 Task: In the Contact  Vivian_Moore@AOL.com, schedule and save the meeting with title: 'Collaborative Discussion', Select date: '16 August, 2023', select start time: 10:00:AM. Add location on call (718) 987-6572 with meeting description: For further discussion on products, kindly join the meeting.. Logged in from softage.6@softage.net
Action: Mouse moved to (113, 84)
Screenshot: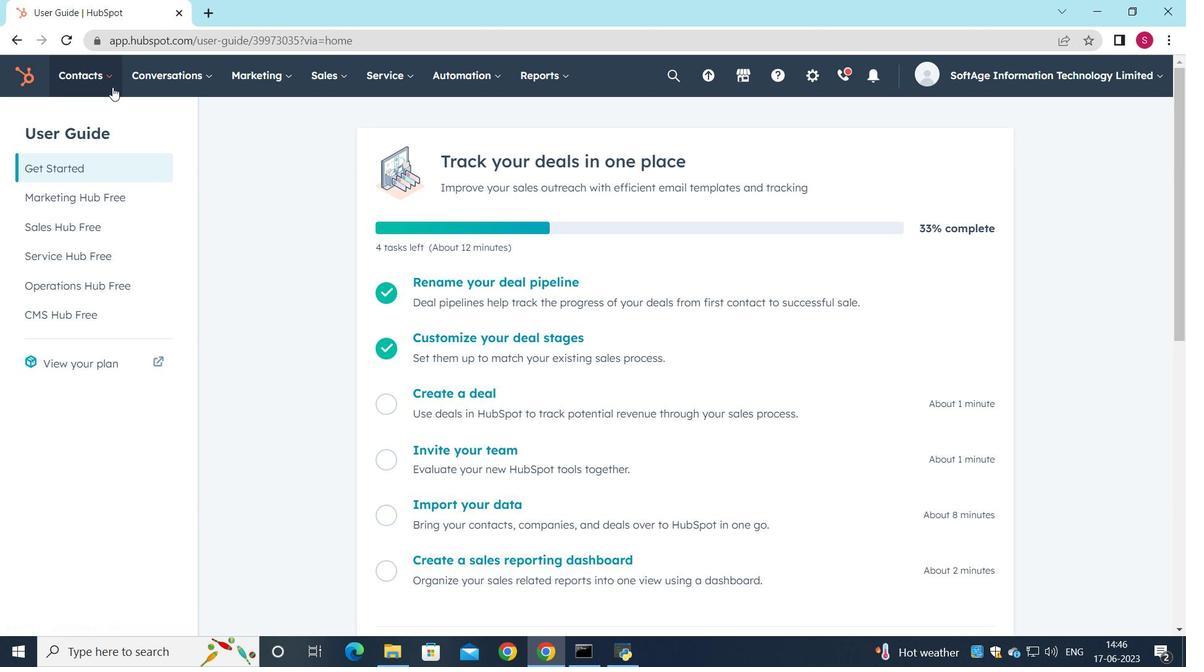 
Action: Mouse pressed left at (113, 84)
Screenshot: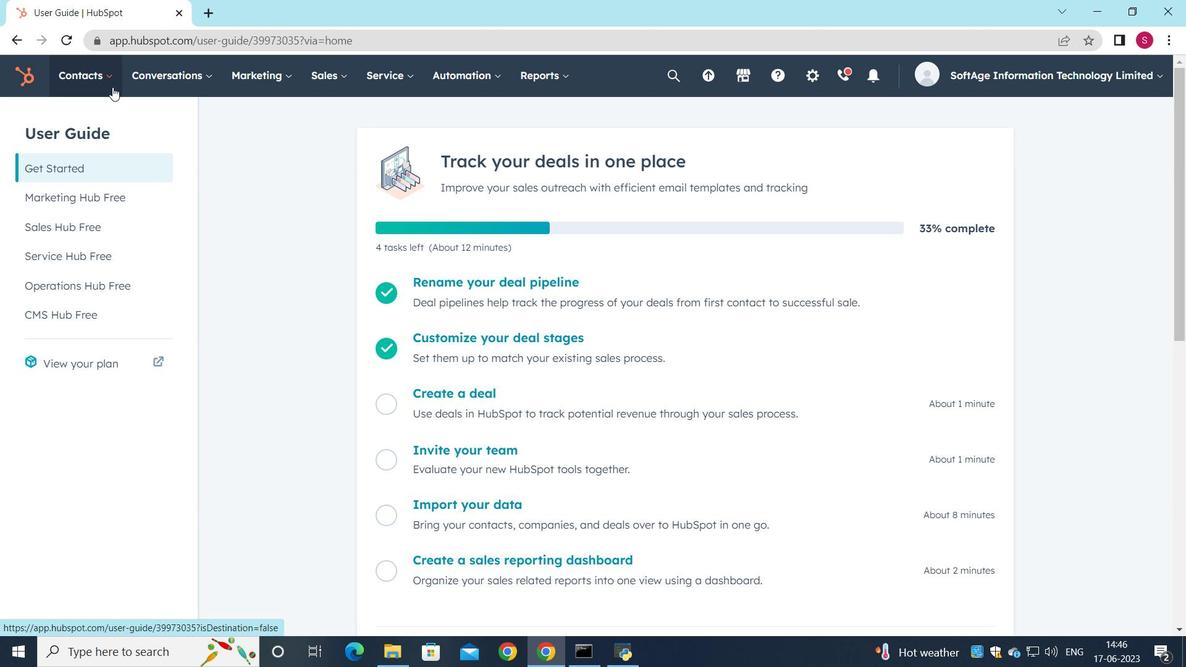 
Action: Mouse moved to (116, 132)
Screenshot: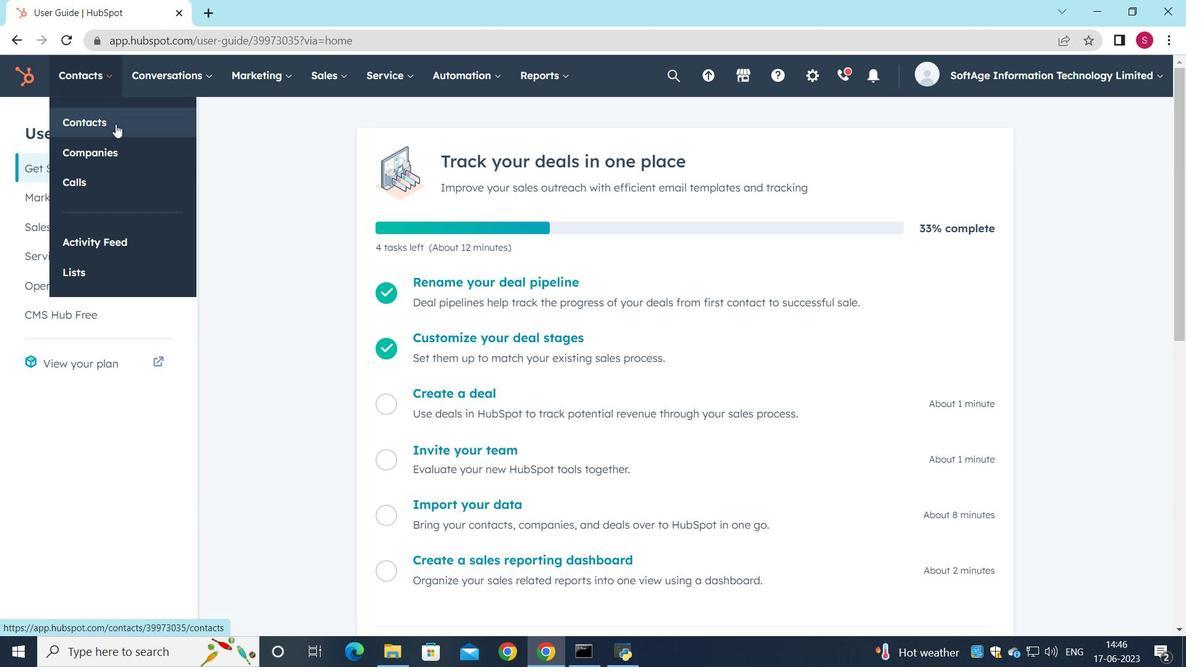 
Action: Mouse pressed left at (116, 132)
Screenshot: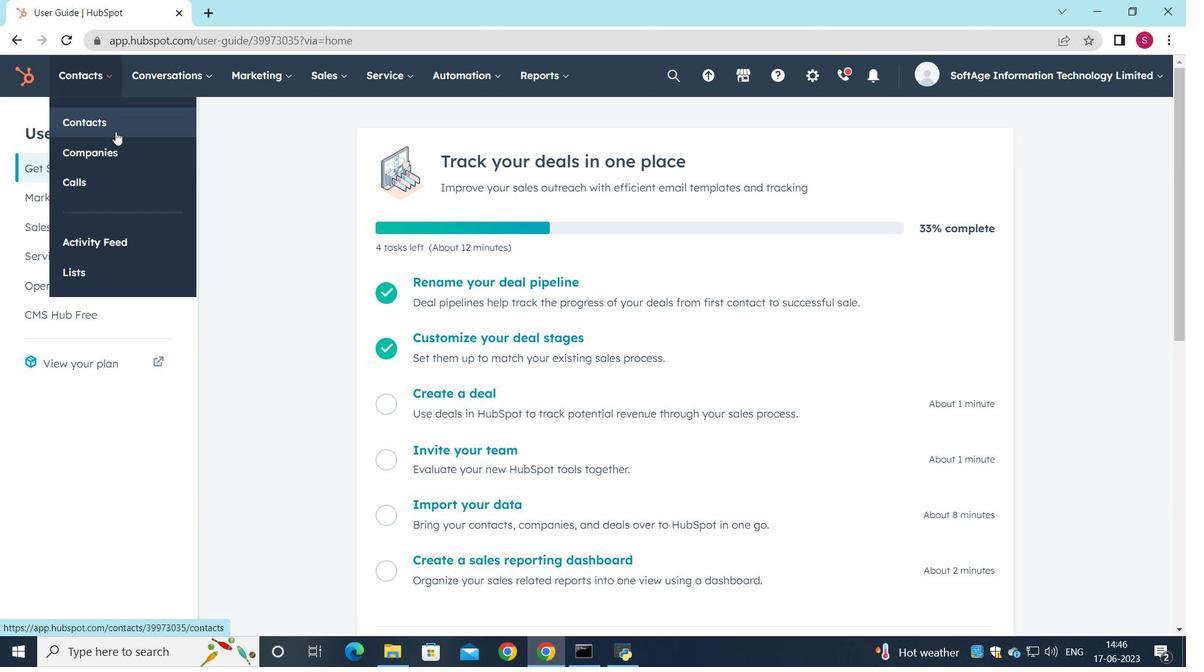
Action: Mouse moved to (127, 252)
Screenshot: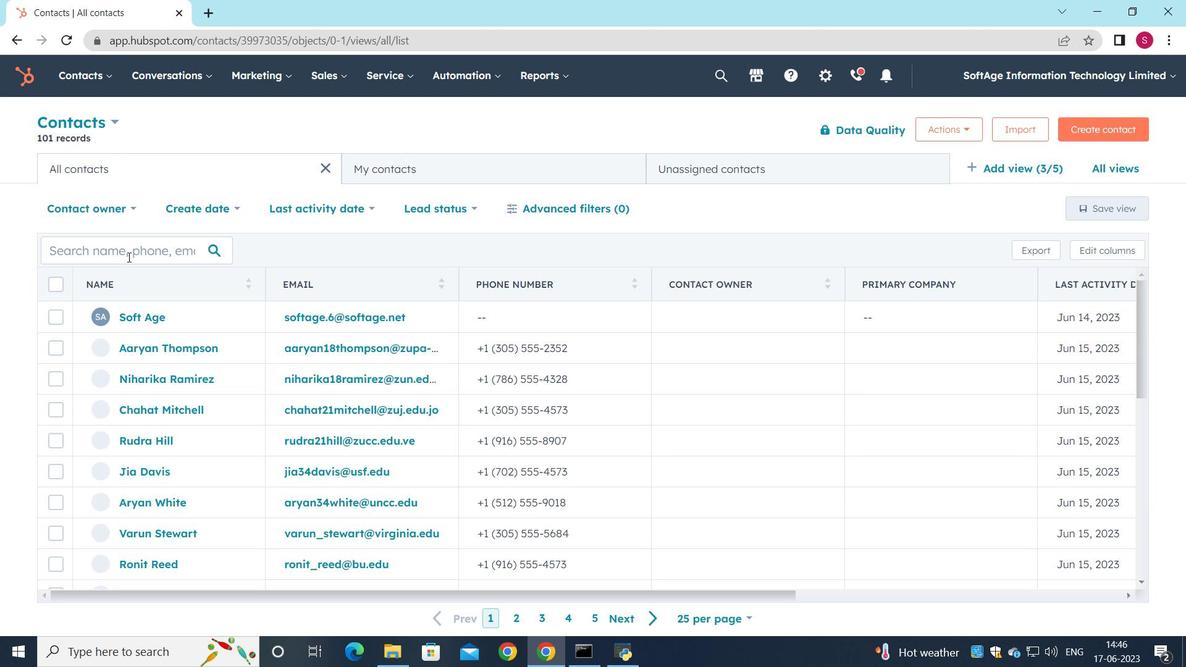 
Action: Mouse pressed left at (127, 252)
Screenshot: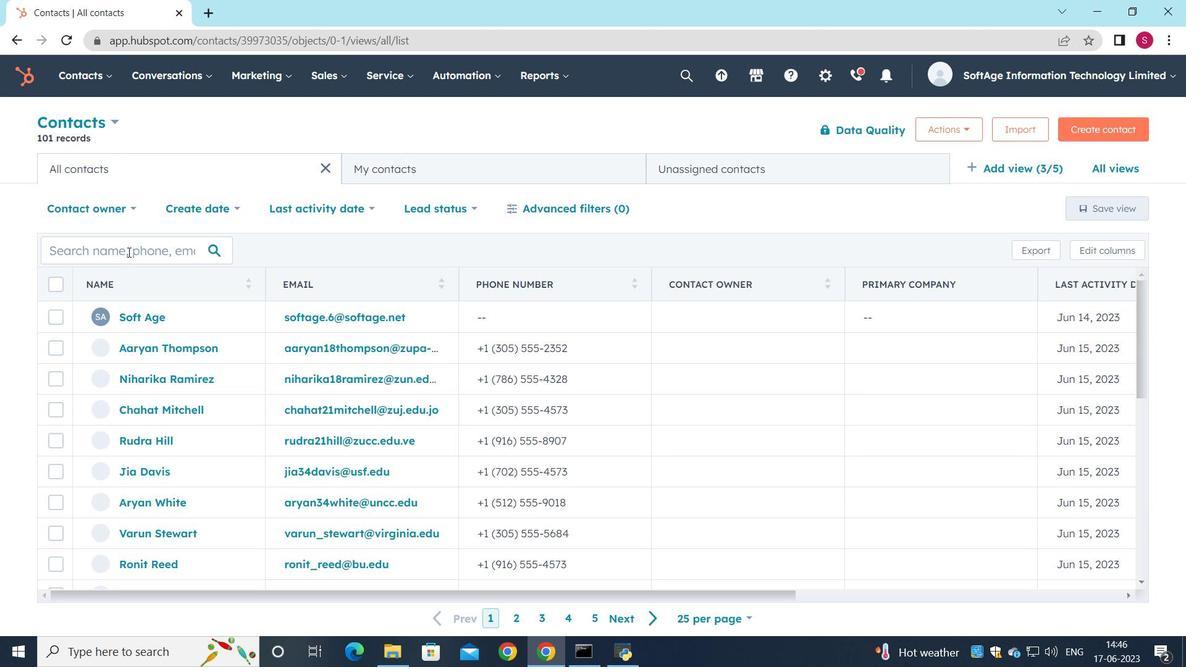 
Action: Key pressed <Key.shift>Vivian<Key.shift_r><Key.shift_r><Key.shift_r>_<Key.shift_r>Moore<Key.shift>@<Key.shift>Aol.com
Screenshot: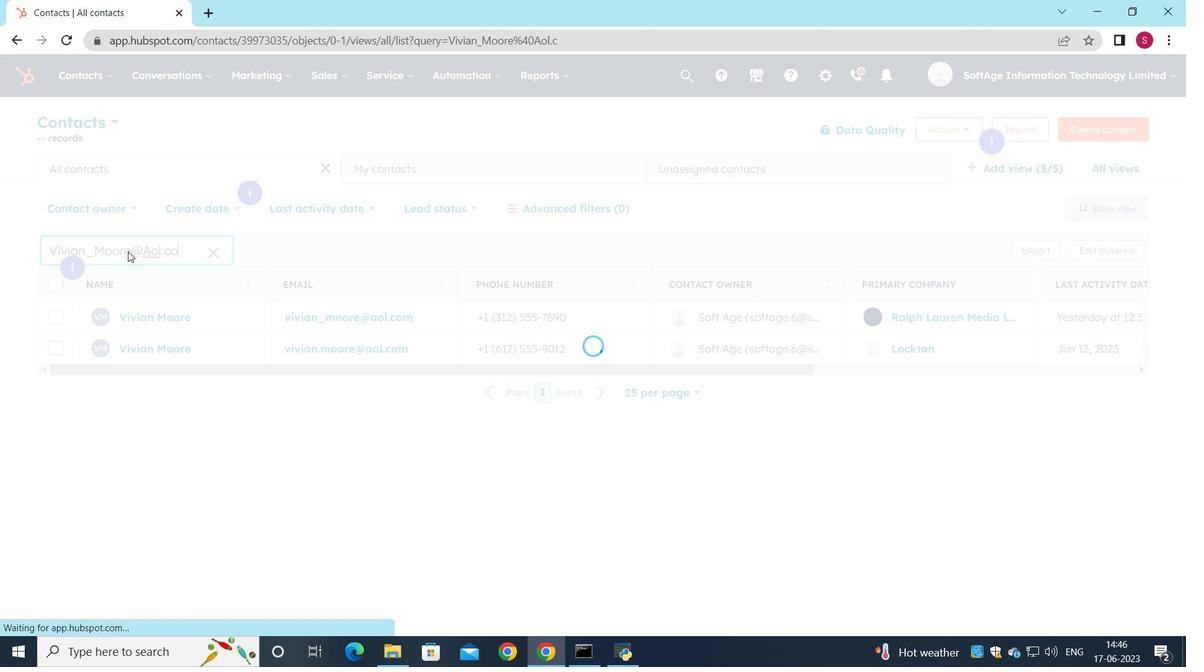 
Action: Mouse moved to (156, 250)
Screenshot: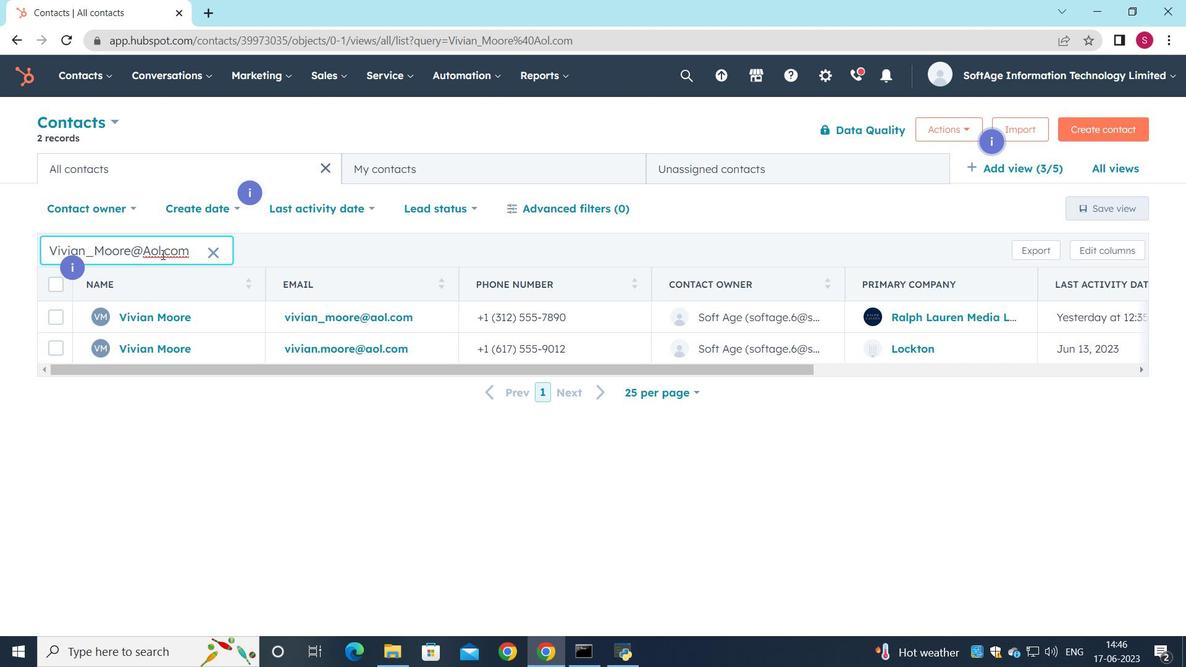 
Action: Mouse pressed left at (156, 250)
Screenshot: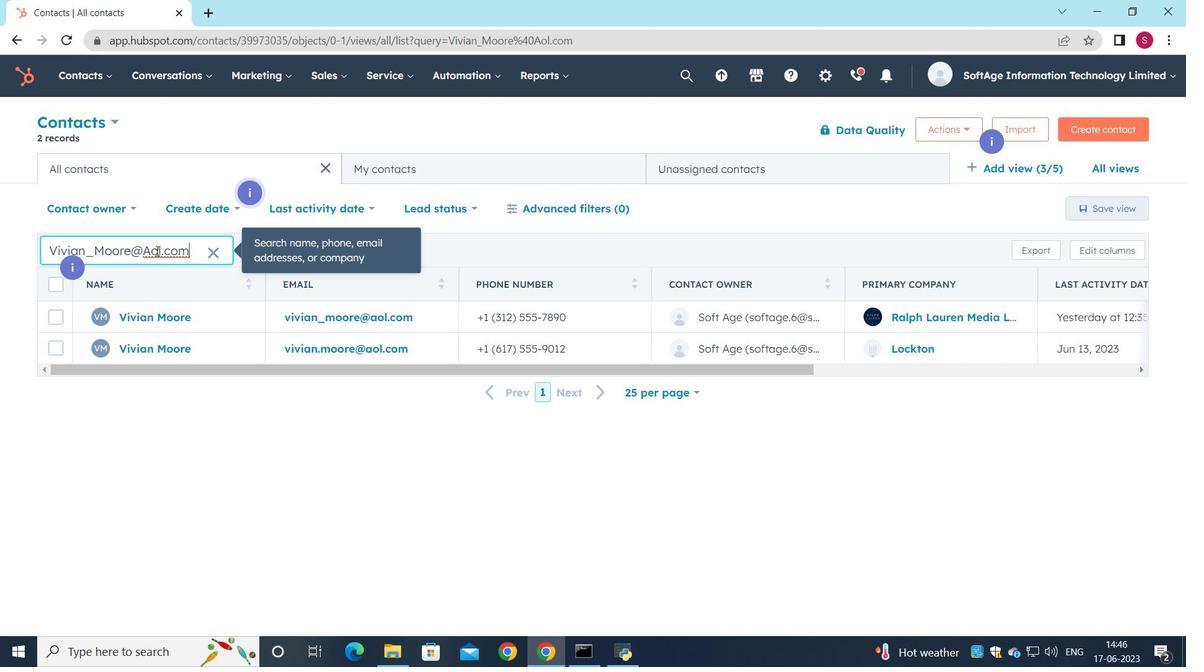 
Action: Key pressed <Key.backspace><Key.shift_r><Key.shift_r><Key.shift_r><Key.shift_r><Key.shift_r><Key.shift_r><Key.shift_r><Key.shift_r><Key.shift_r><Key.shift_r><Key.shift_r><Key.shift_r><Key.shift_r><Key.shift_r><Key.shift_r><Key.shift_r><Key.shift_r><Key.shift_r><Key.shift_r><Key.shift_r>O<Key.right><Key.backspace><Key.shift_r><Key.shift_r><Key.shift_r><Key.shift_r><Key.shift_r>L
Screenshot: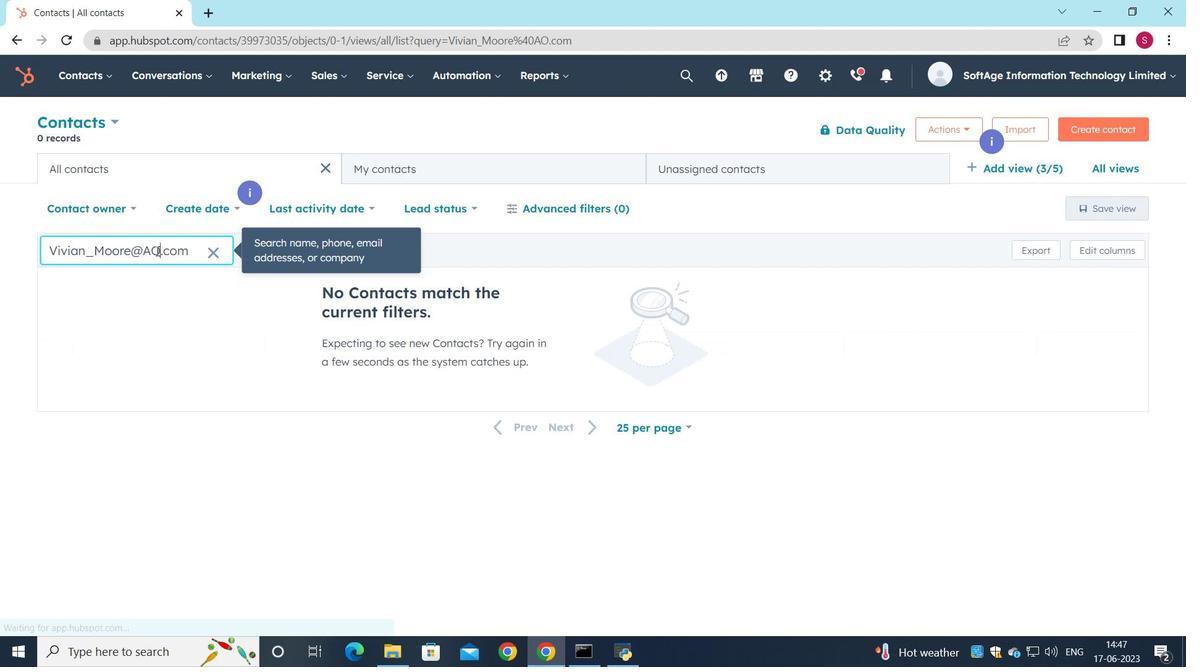 
Action: Mouse moved to (168, 318)
Screenshot: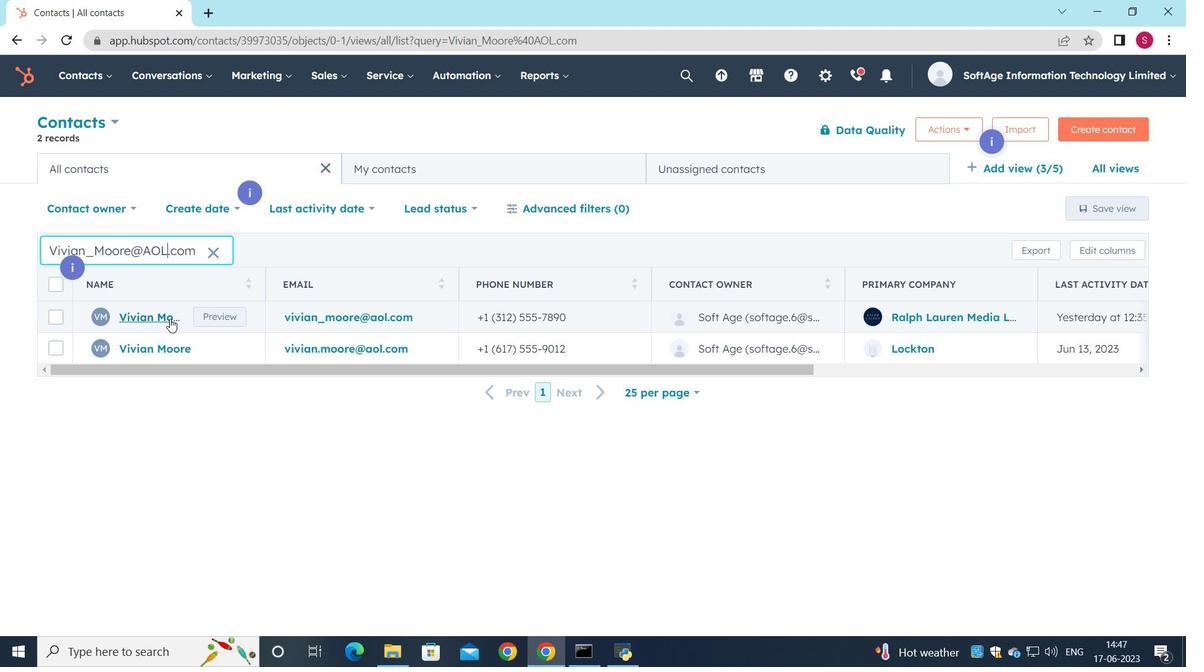 
Action: Mouse pressed left at (168, 318)
Screenshot: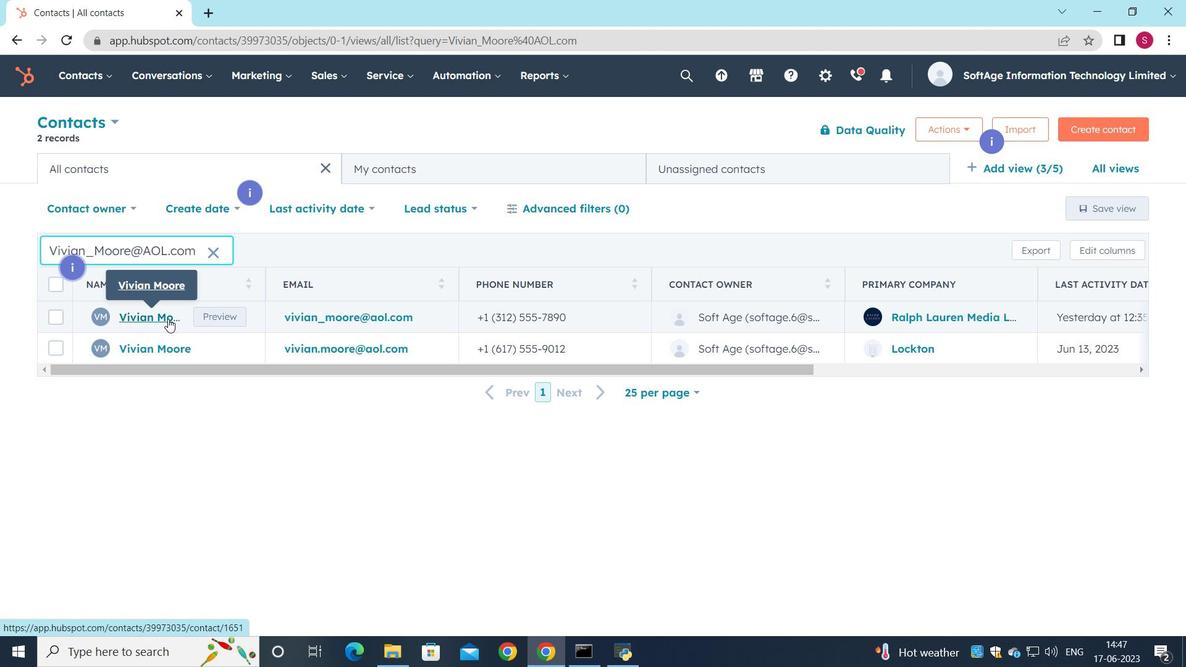 
Action: Mouse moved to (204, 273)
Screenshot: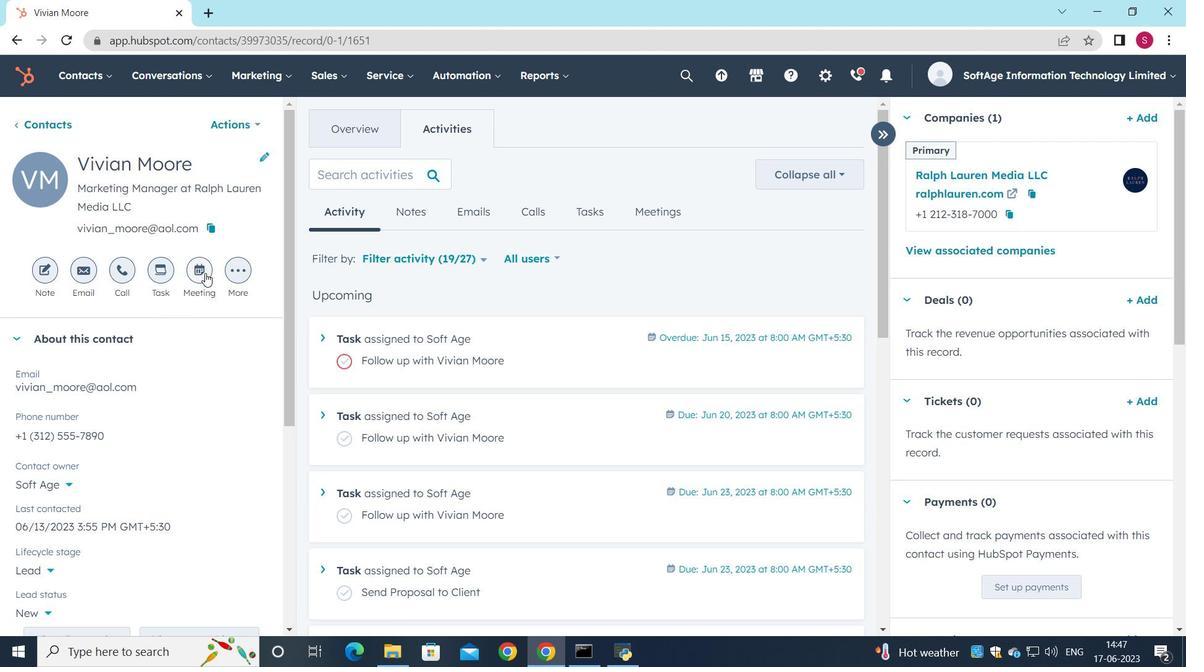 
Action: Mouse pressed left at (204, 273)
Screenshot: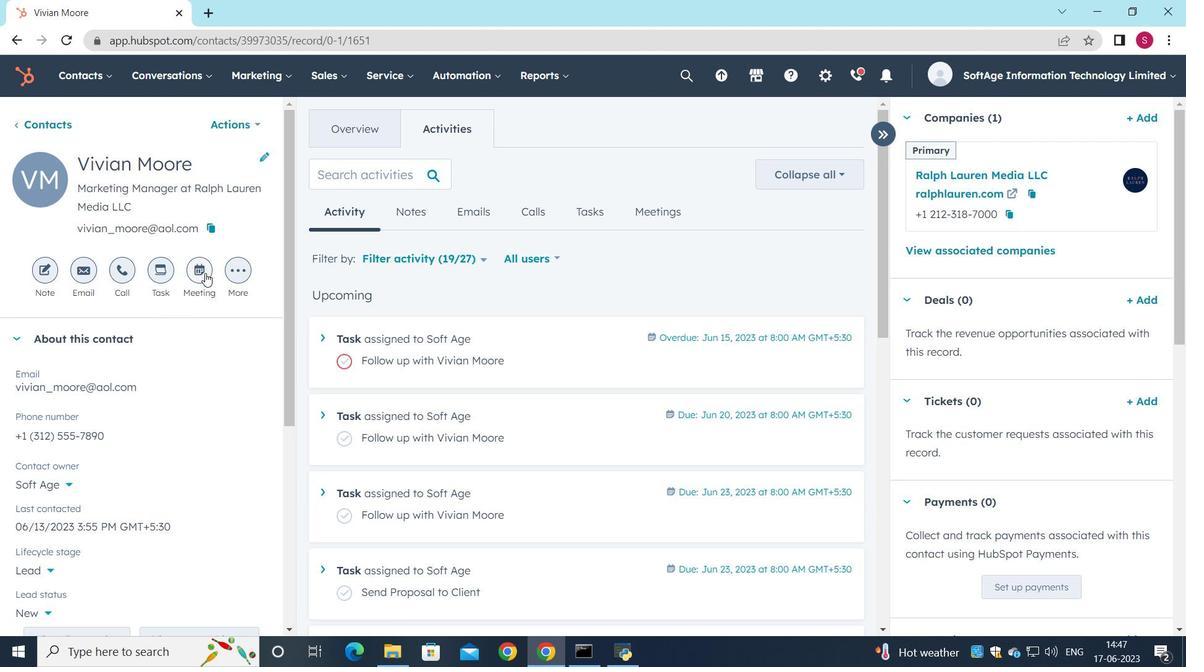 
Action: Mouse moved to (214, 215)
Screenshot: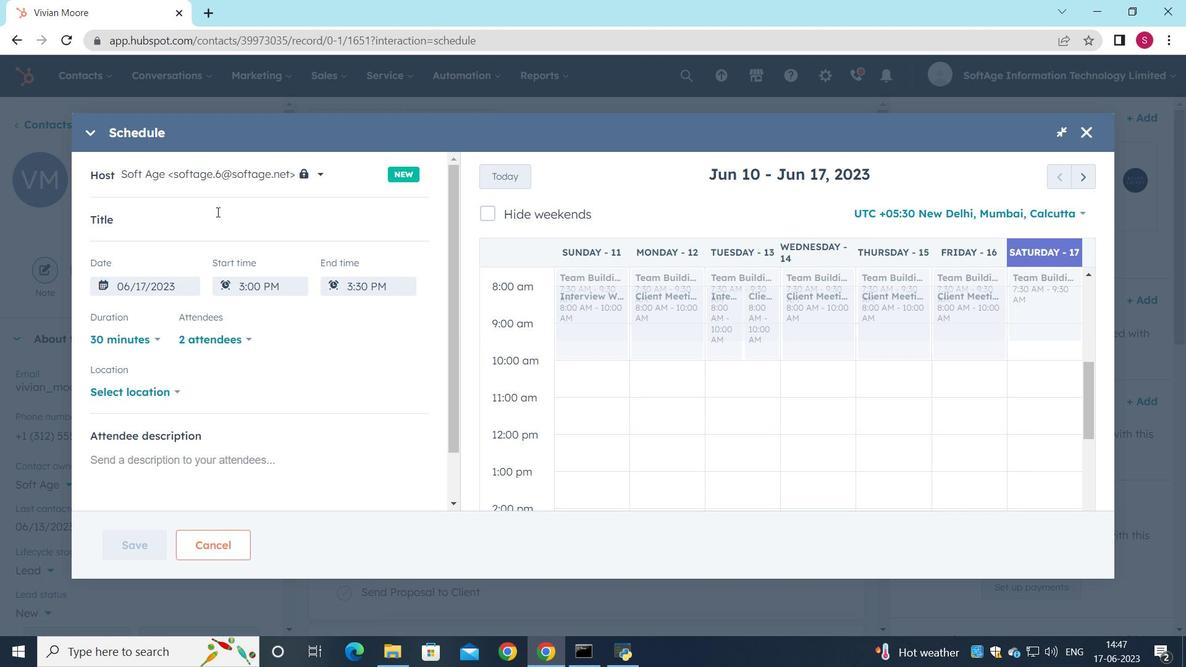 
Action: Key pressed <Key.shift><Key.shift>Collaborative<Key.space><Key.shift>Discussion
Screenshot: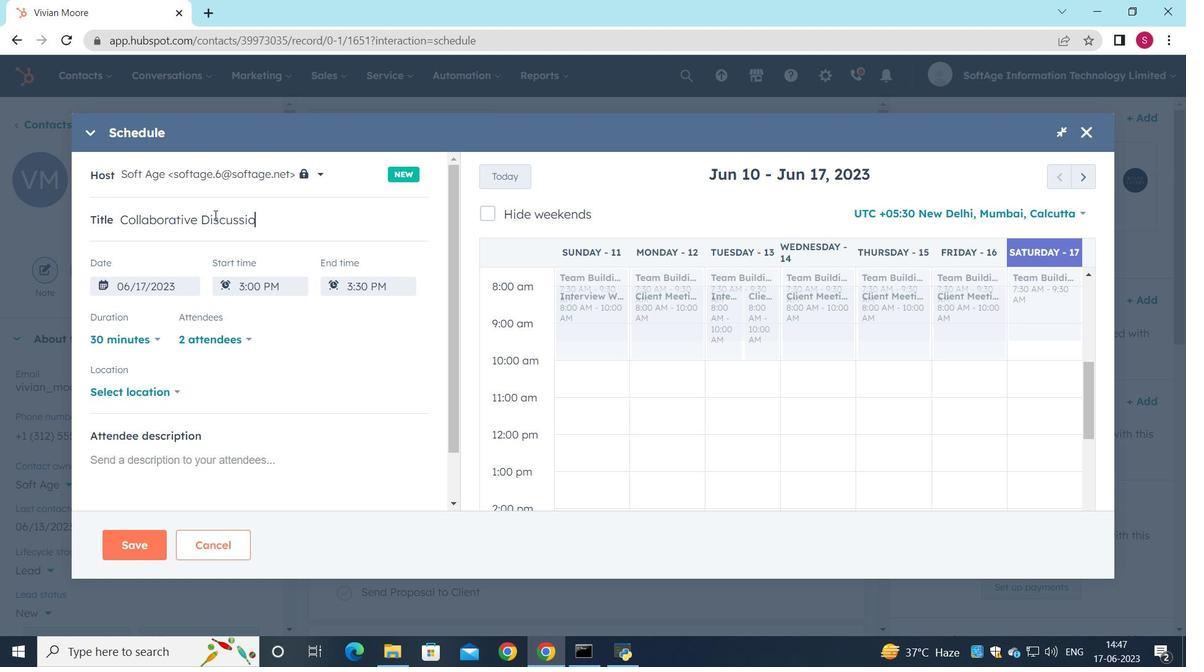 
Action: Mouse moved to (1083, 180)
Screenshot: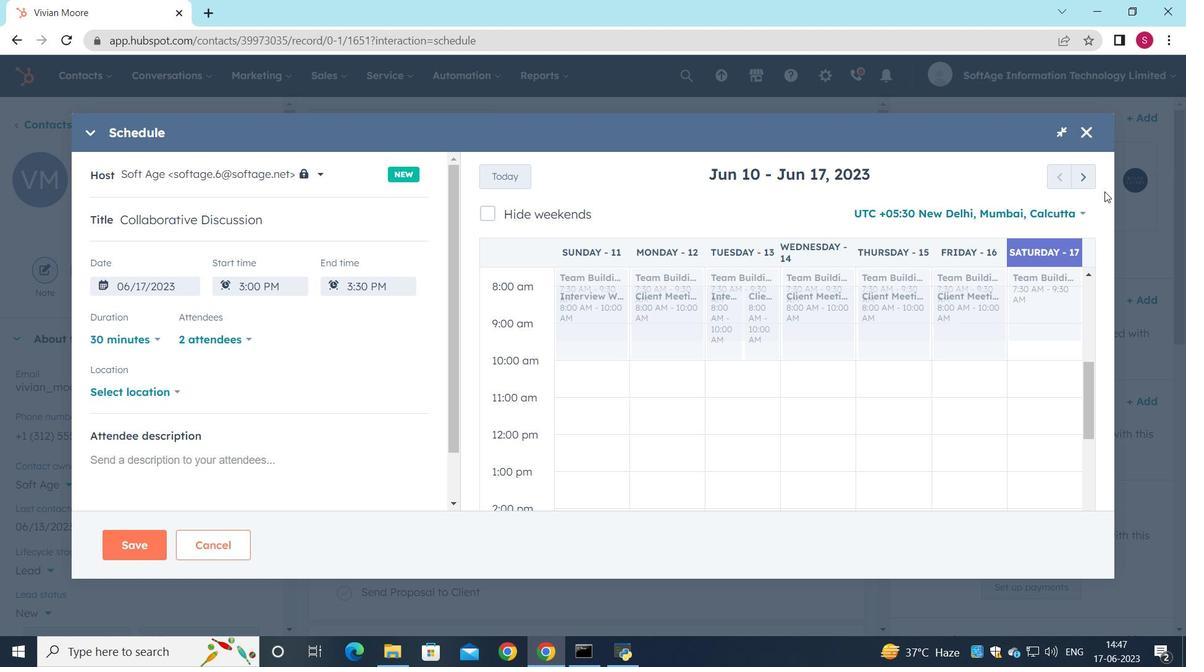 
Action: Mouse pressed left at (1083, 180)
Screenshot: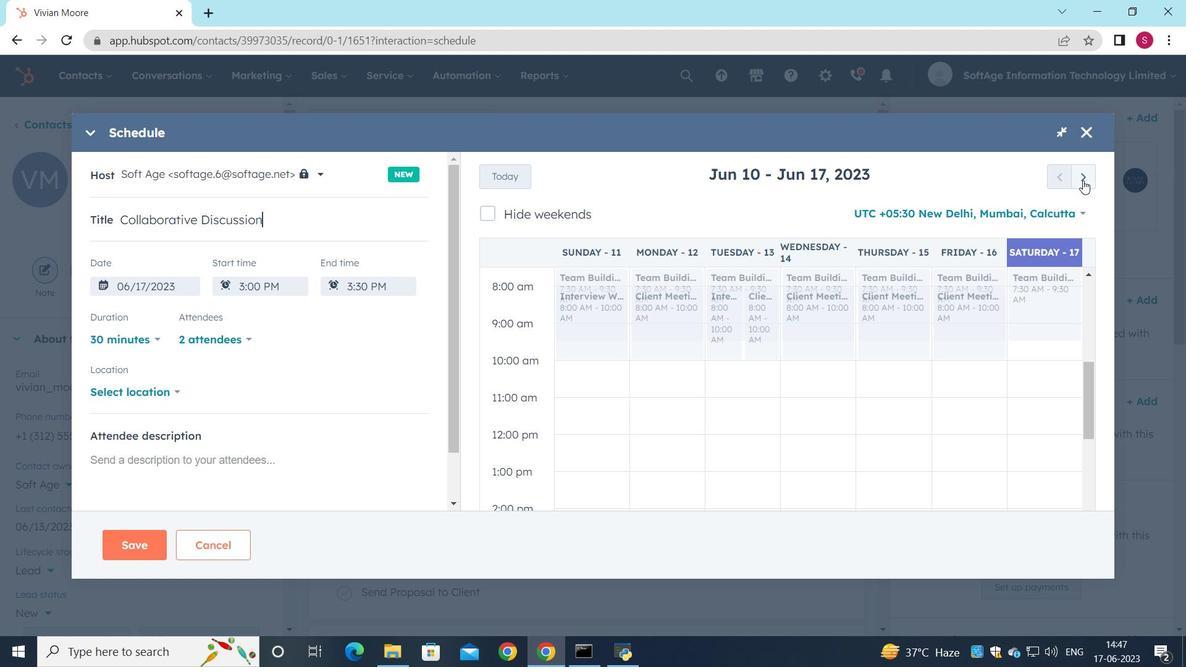 
Action: Mouse pressed left at (1083, 180)
Screenshot: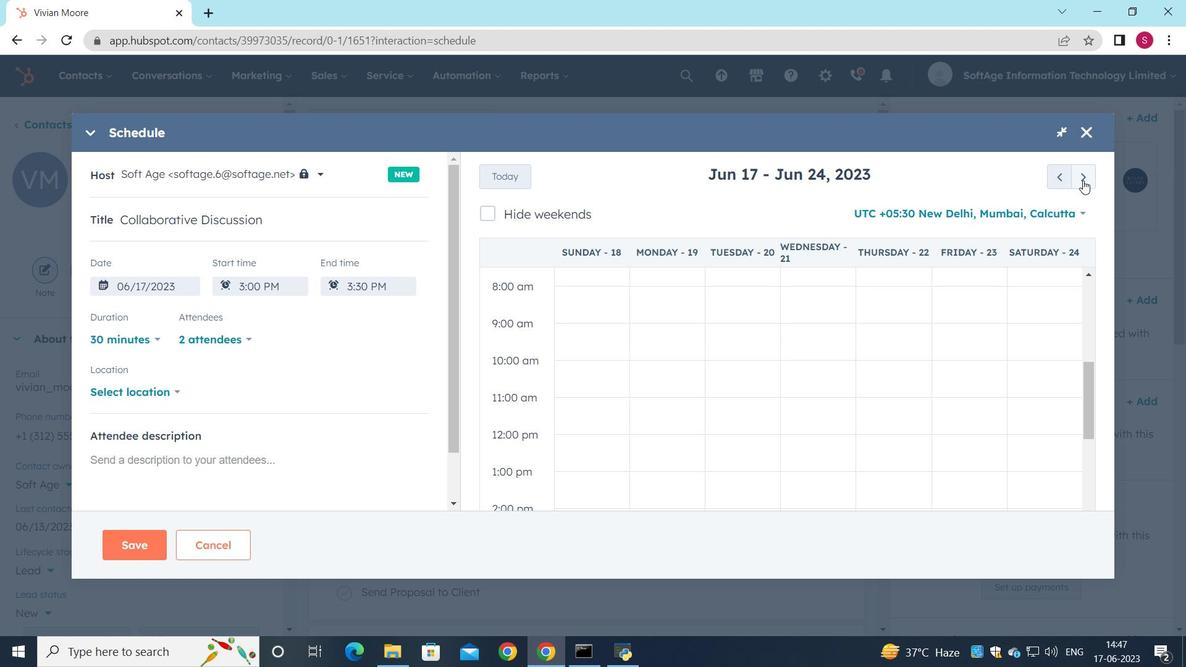 
Action: Mouse pressed left at (1083, 180)
Screenshot: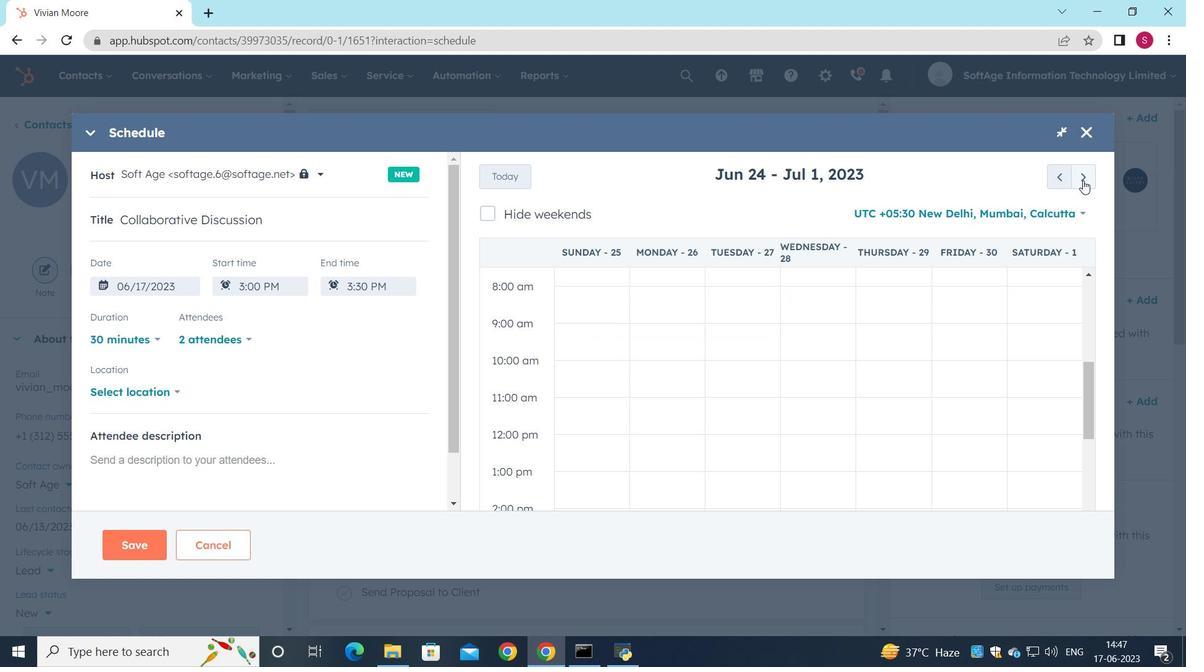 
Action: Mouse pressed left at (1083, 180)
Screenshot: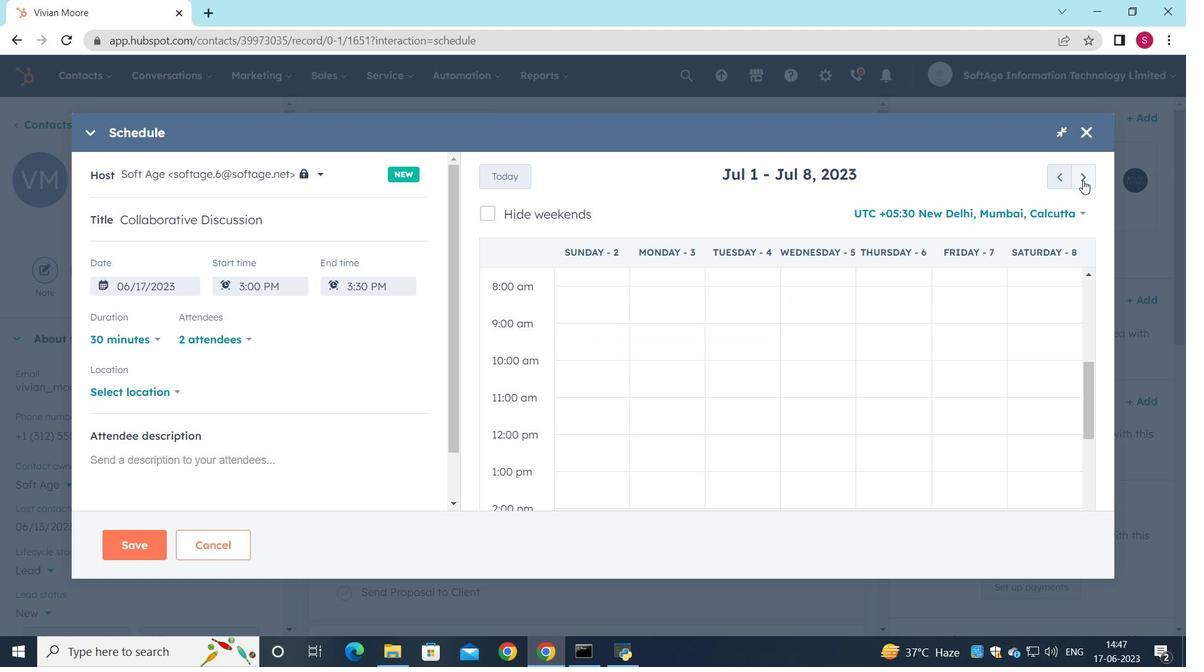 
Action: Mouse pressed left at (1083, 180)
Screenshot: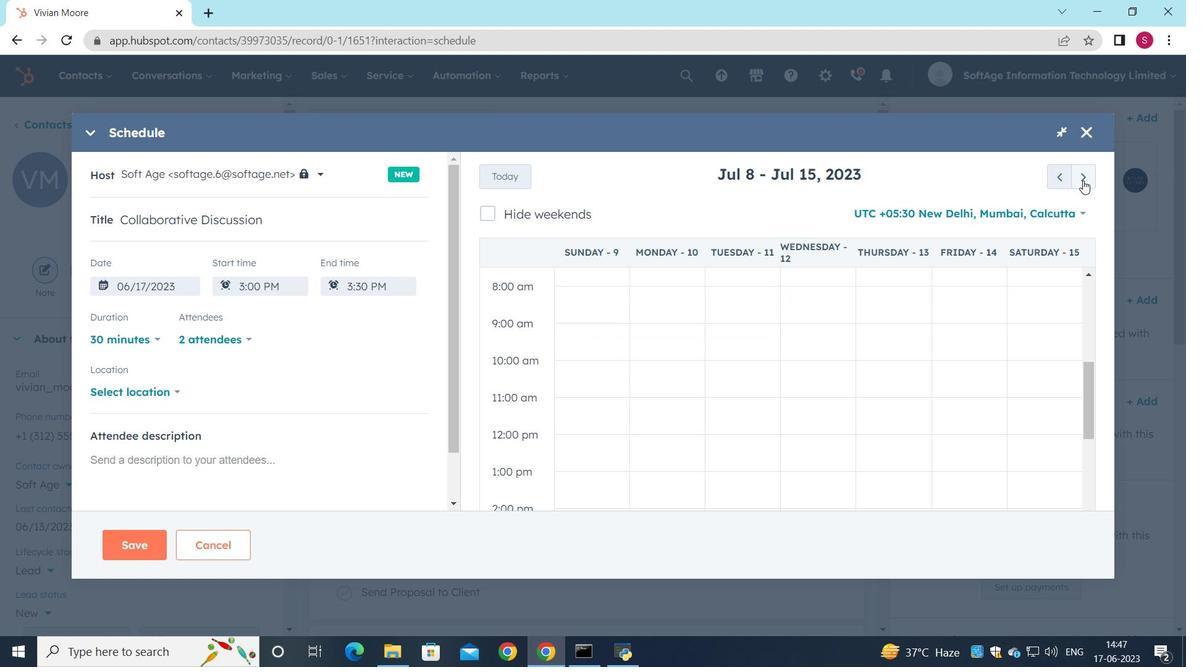 
Action: Mouse pressed left at (1083, 180)
Screenshot: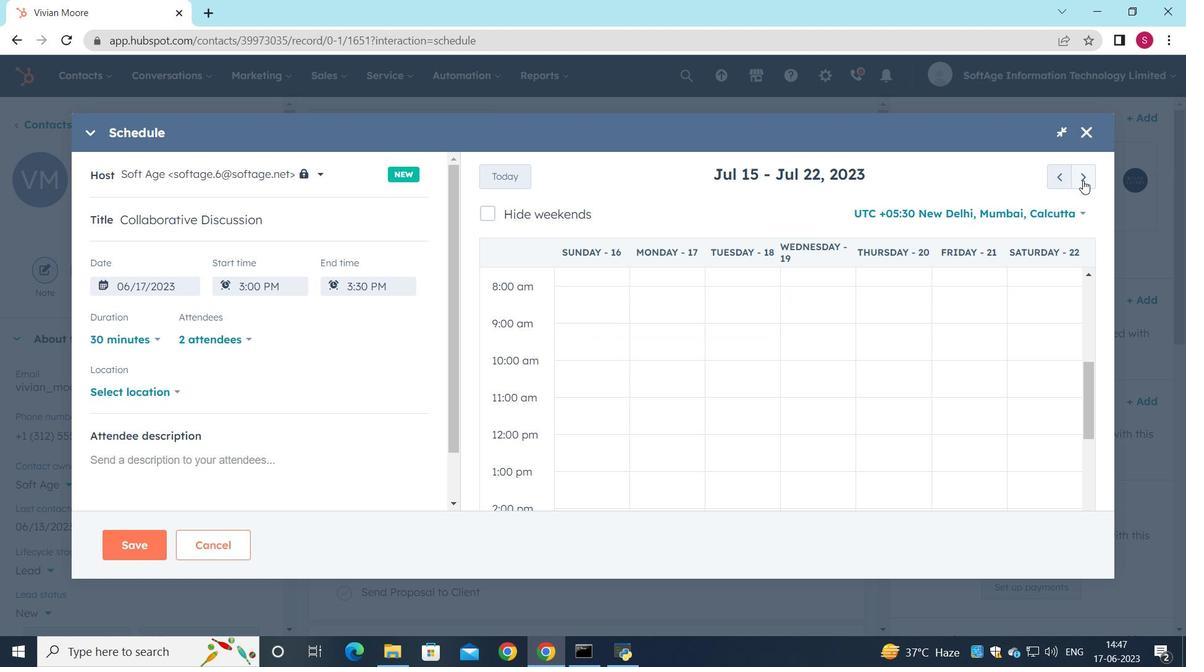 
Action: Mouse pressed left at (1083, 180)
Screenshot: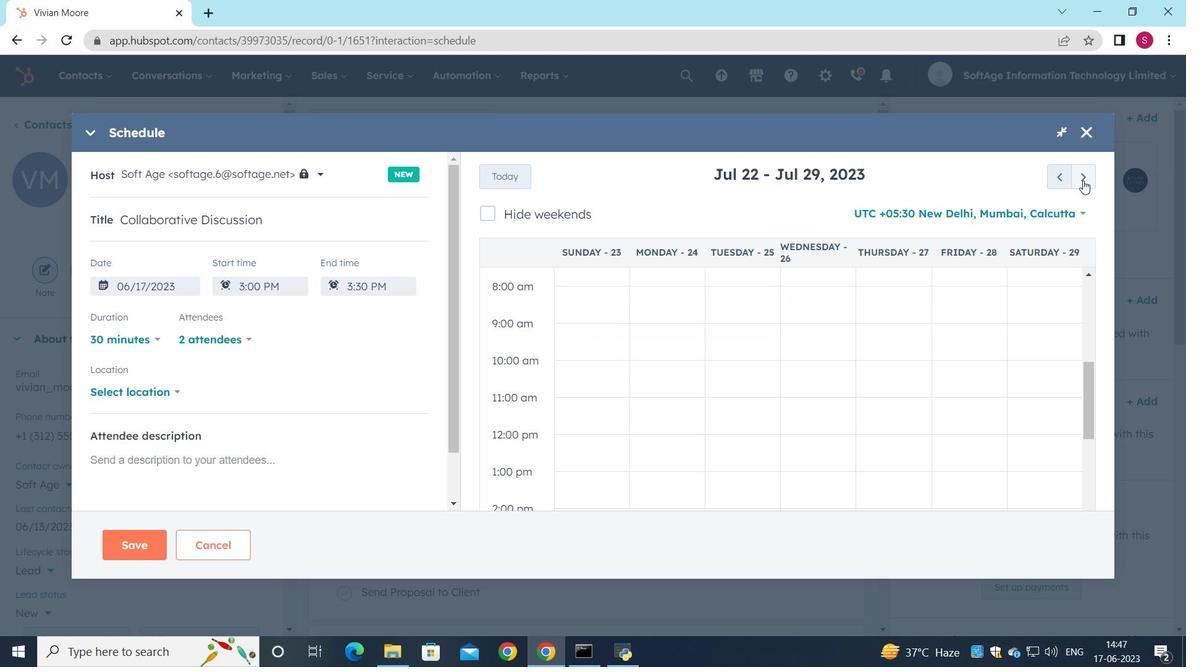 
Action: Mouse pressed left at (1083, 180)
Screenshot: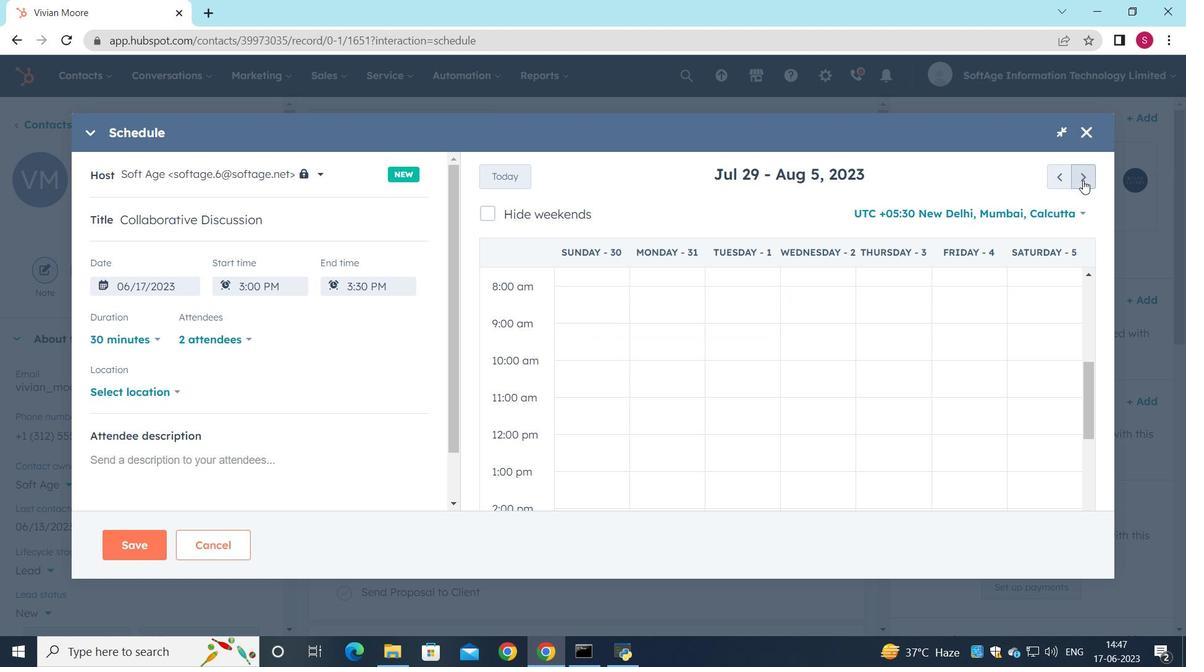
Action: Mouse pressed left at (1083, 180)
Screenshot: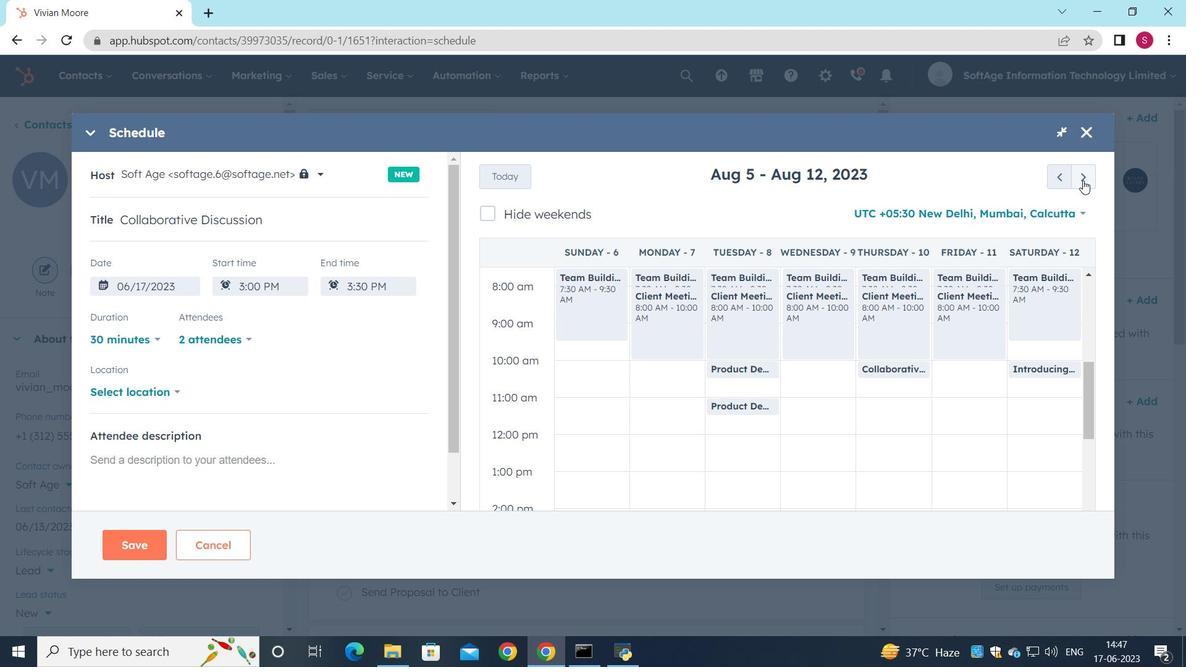 
Action: Mouse moved to (808, 358)
Screenshot: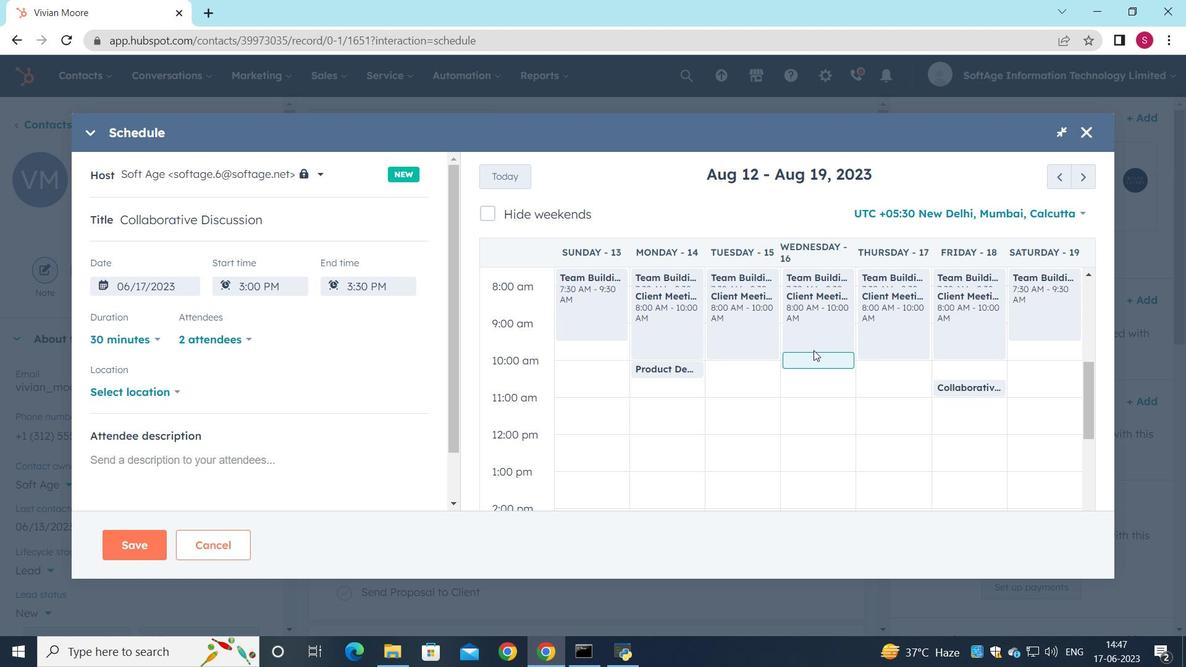 
Action: Mouse scrolled (808, 357) with delta (0, 0)
Screenshot: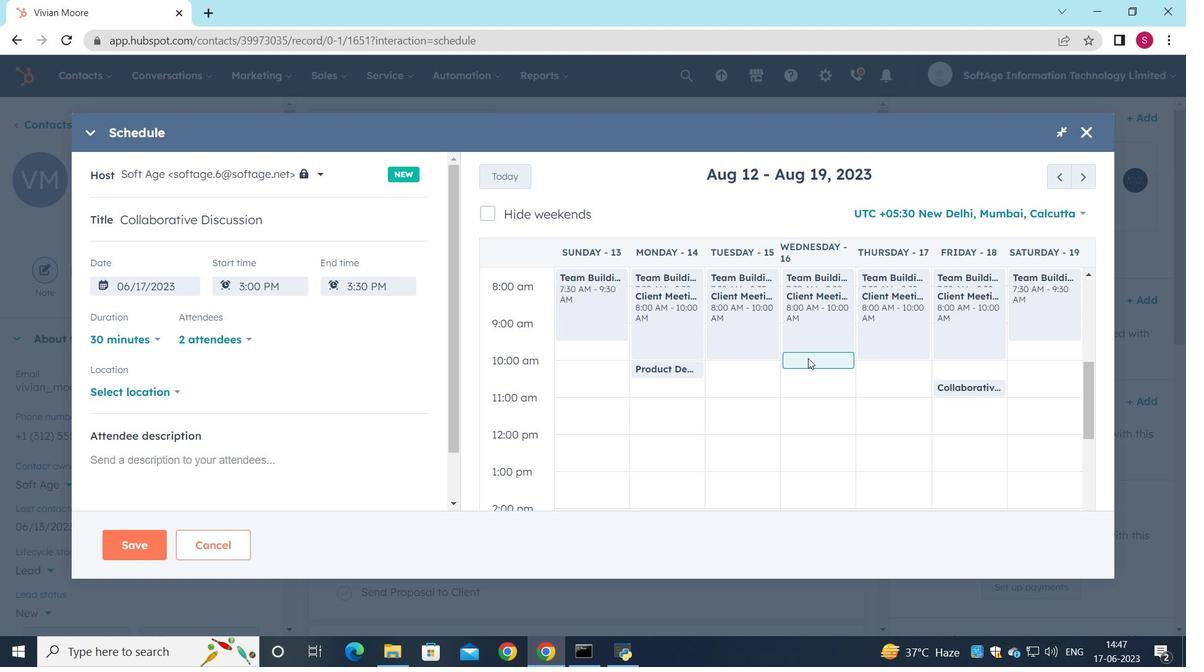 
Action: Mouse moved to (810, 308)
Screenshot: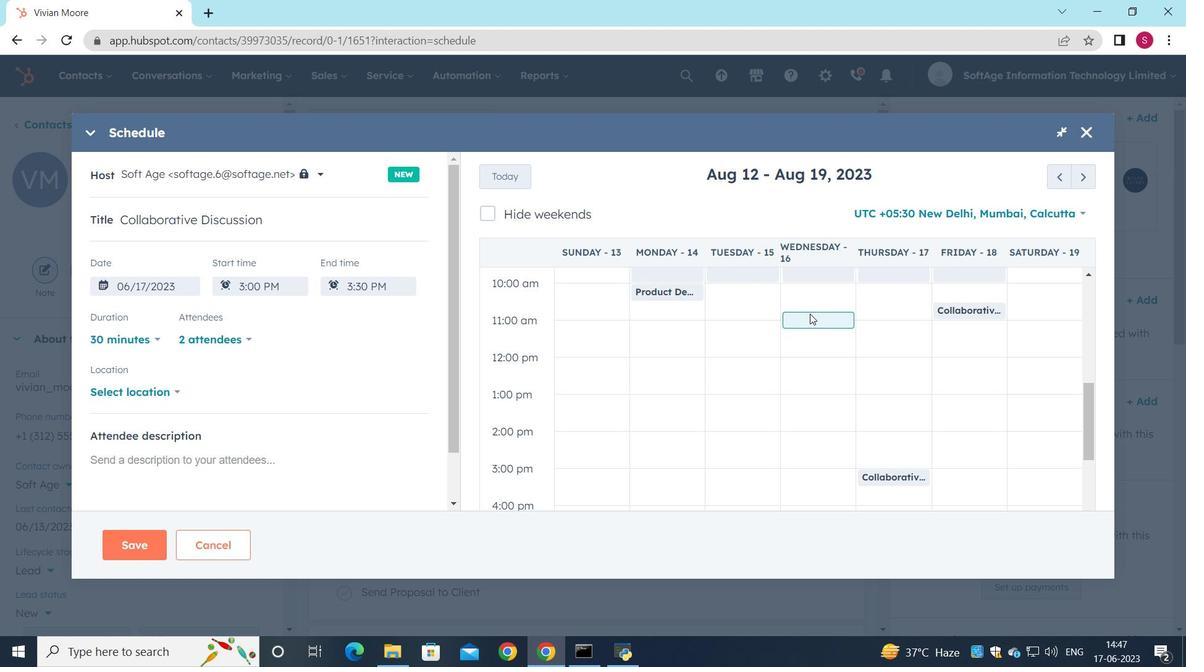 
Action: Mouse scrolled (810, 308) with delta (0, 0)
Screenshot: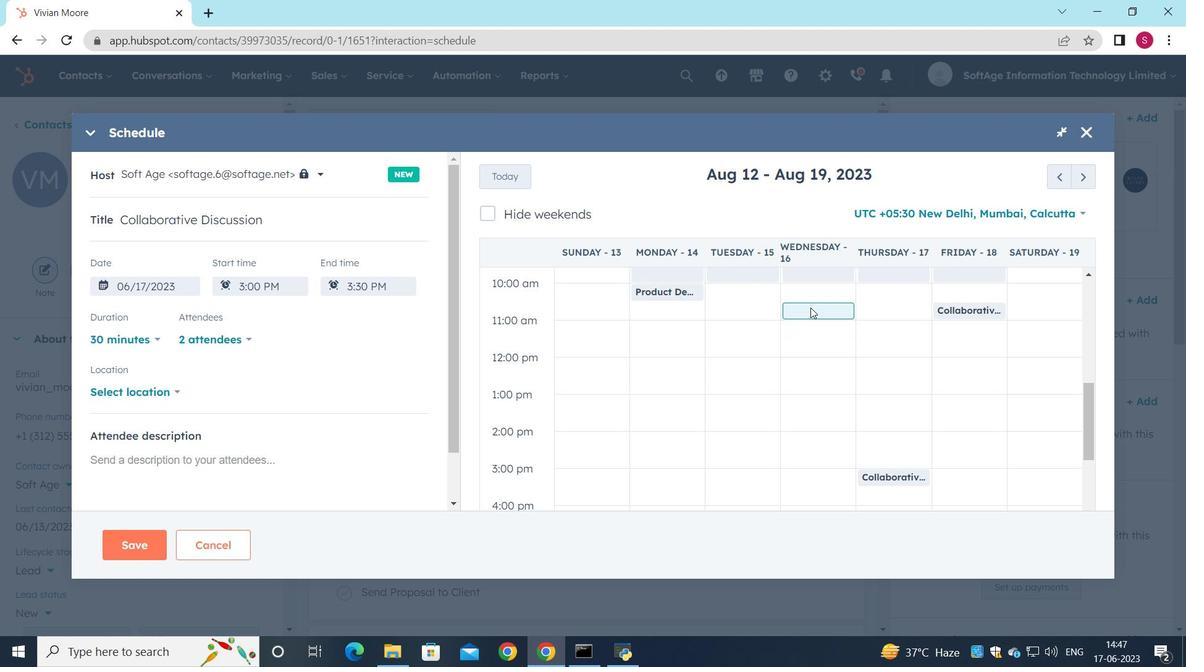 
Action: Mouse moved to (804, 366)
Screenshot: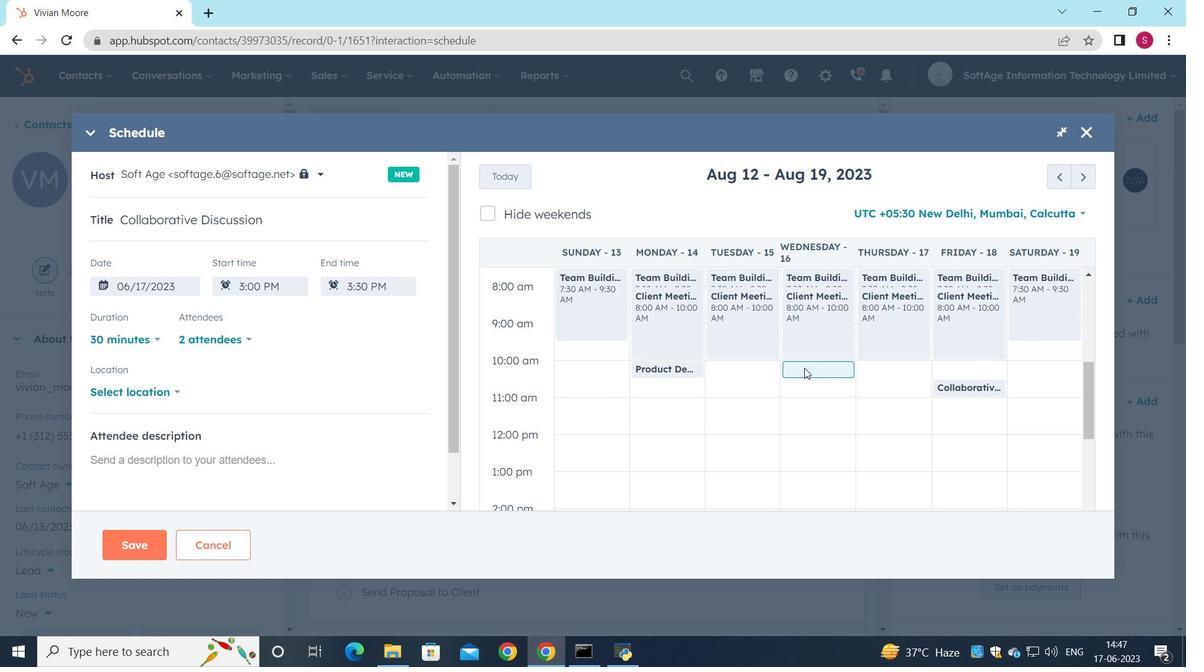 
Action: Mouse pressed left at (804, 366)
Screenshot: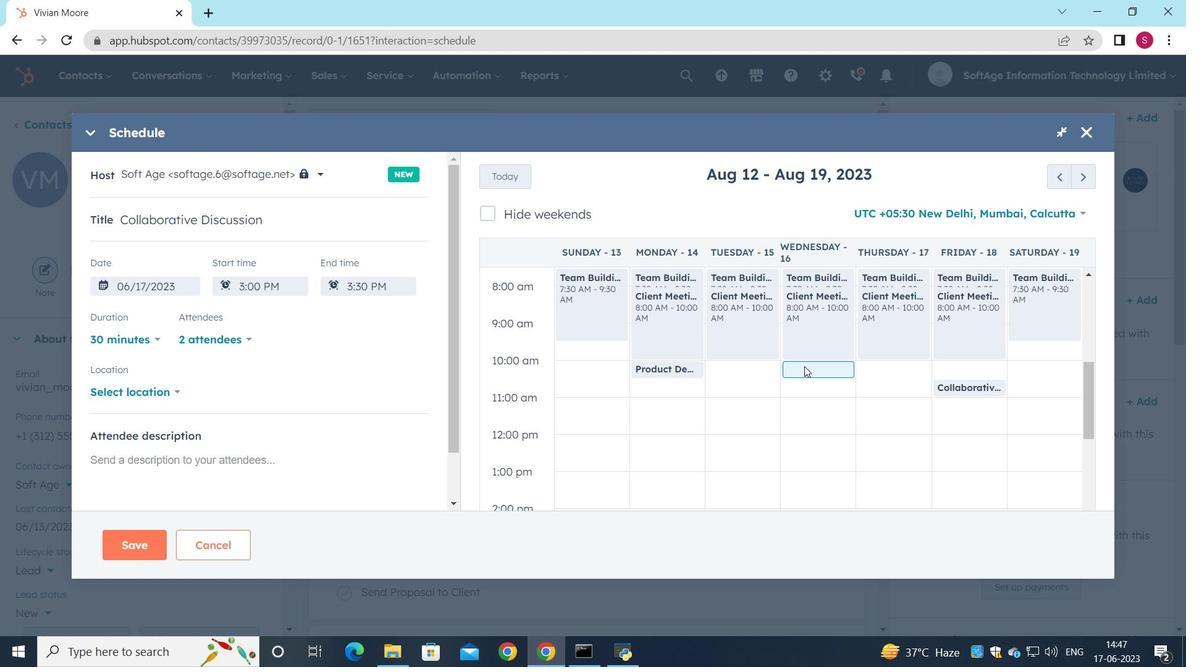 
Action: Mouse moved to (171, 391)
Screenshot: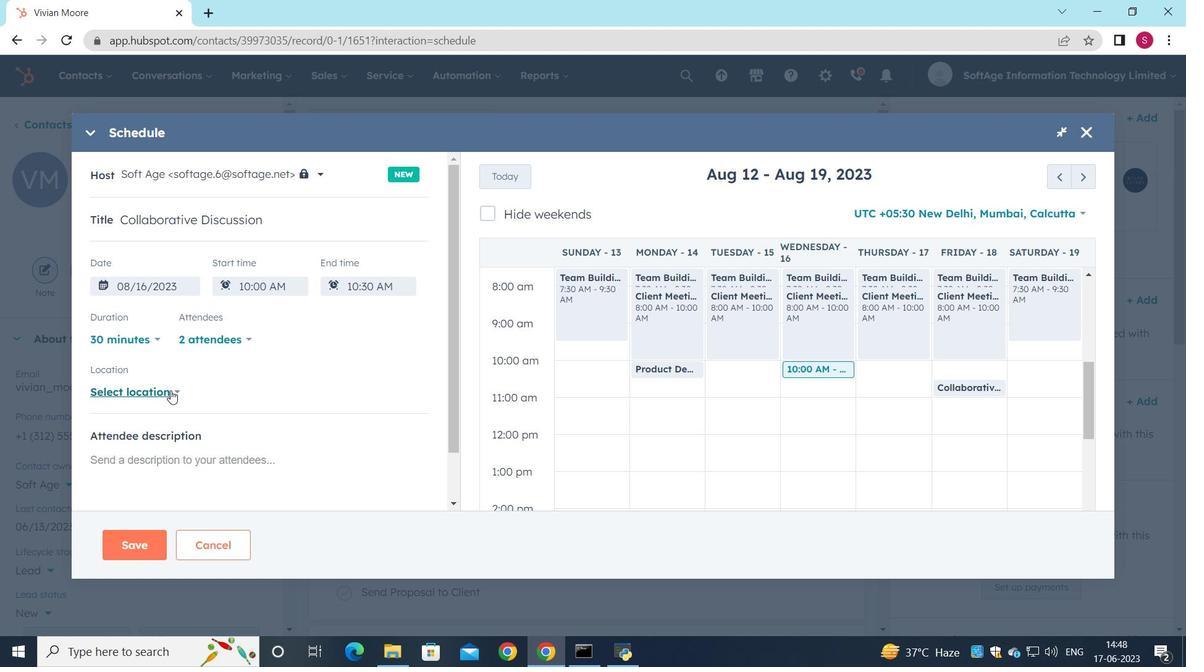 
Action: Mouse pressed left at (171, 391)
Screenshot: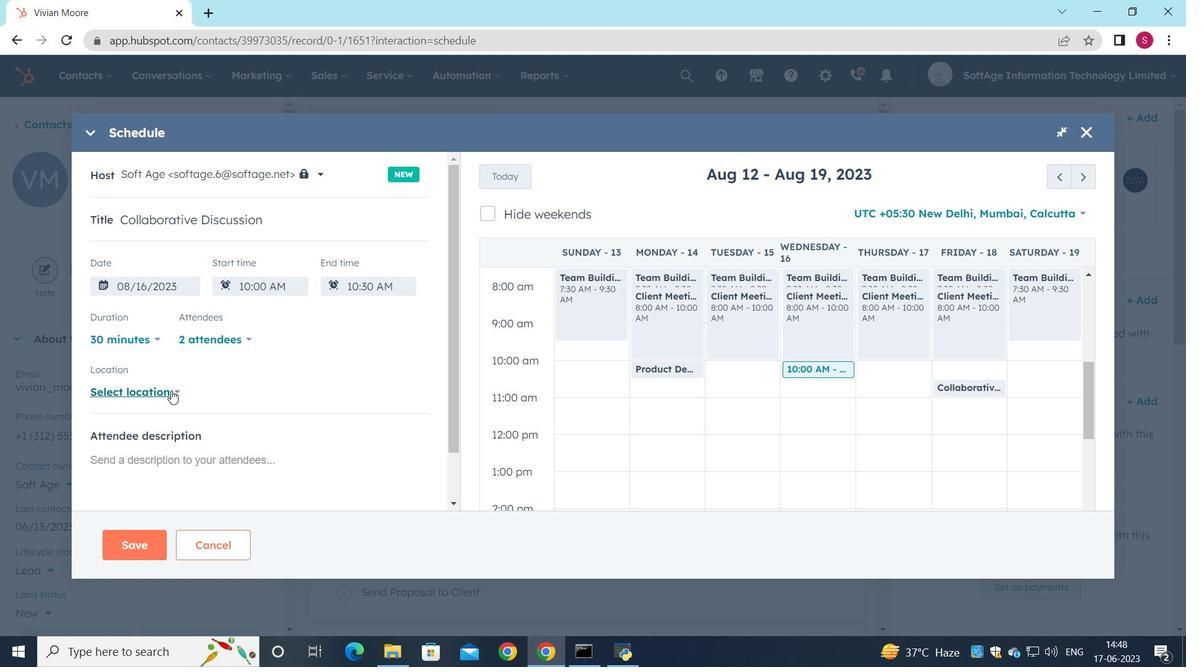 
Action: Mouse moved to (248, 337)
Screenshot: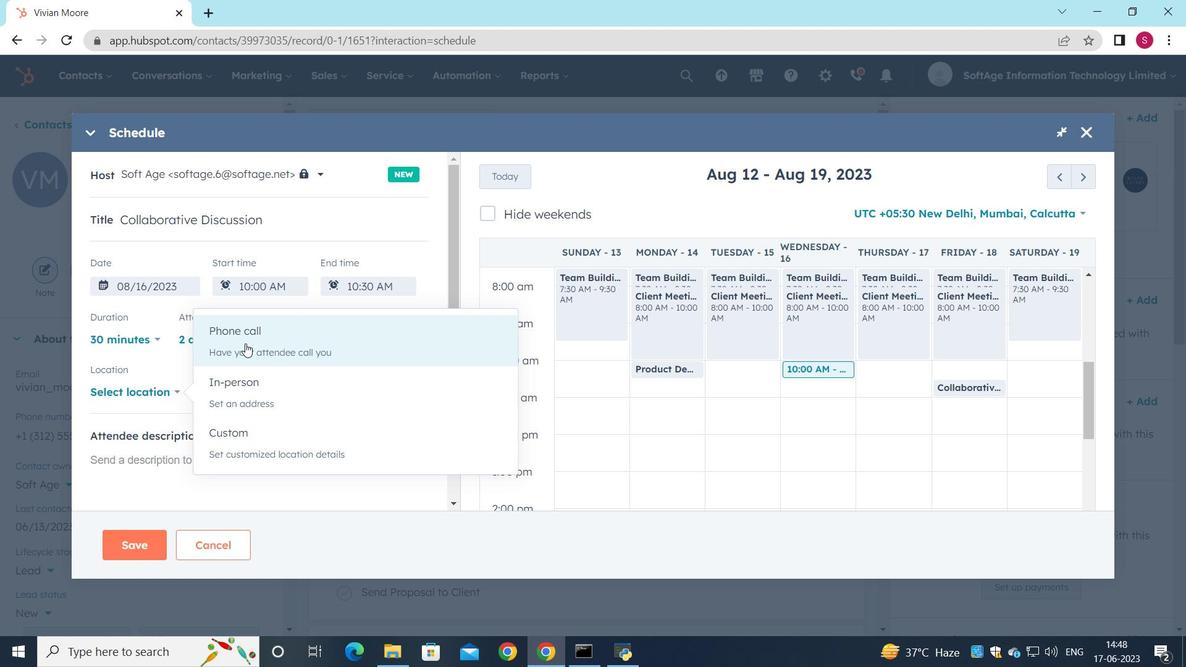 
Action: Mouse pressed left at (248, 337)
Screenshot: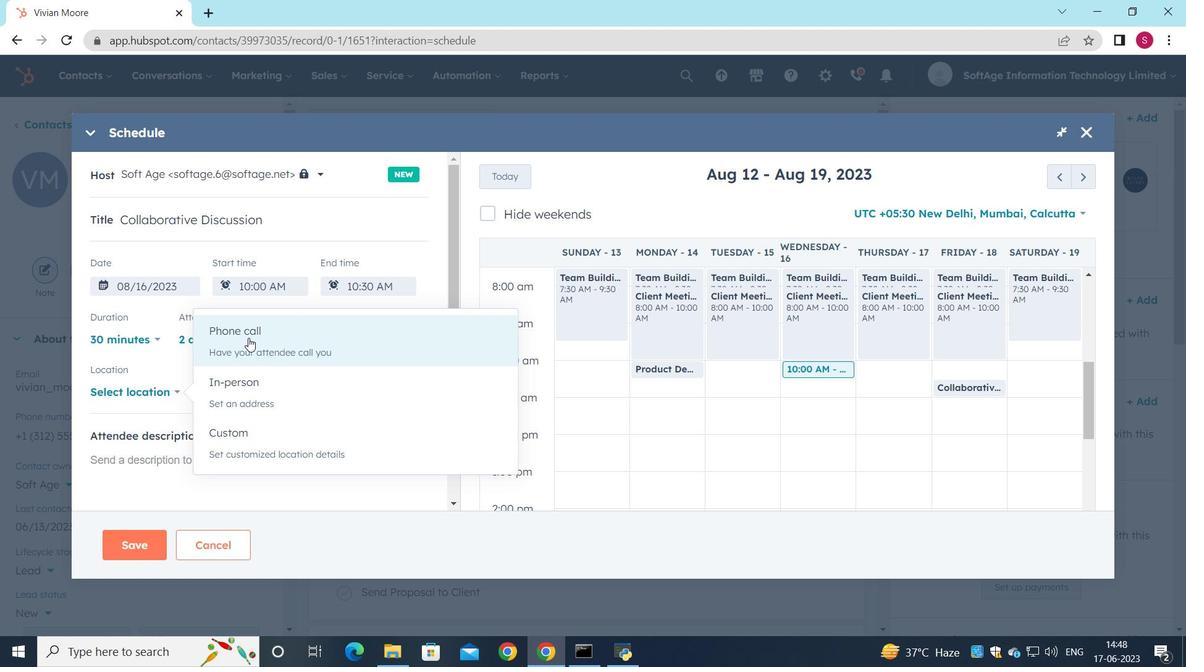 
Action: Mouse moved to (214, 390)
Screenshot: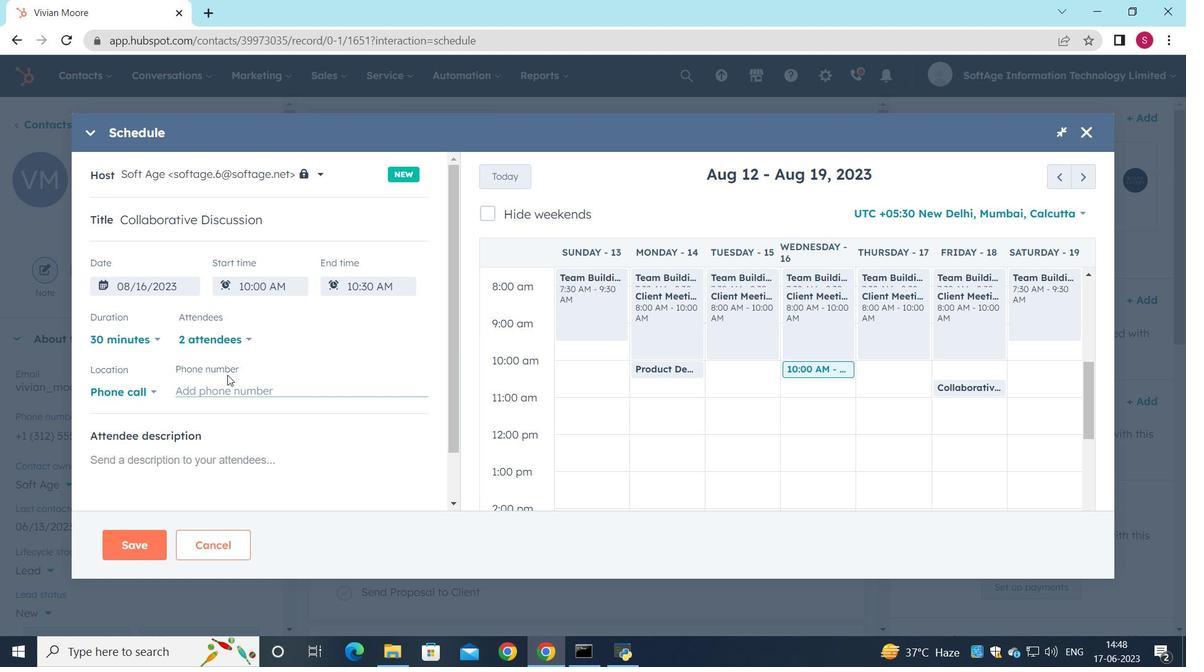 
Action: Mouse pressed left at (214, 390)
Screenshot: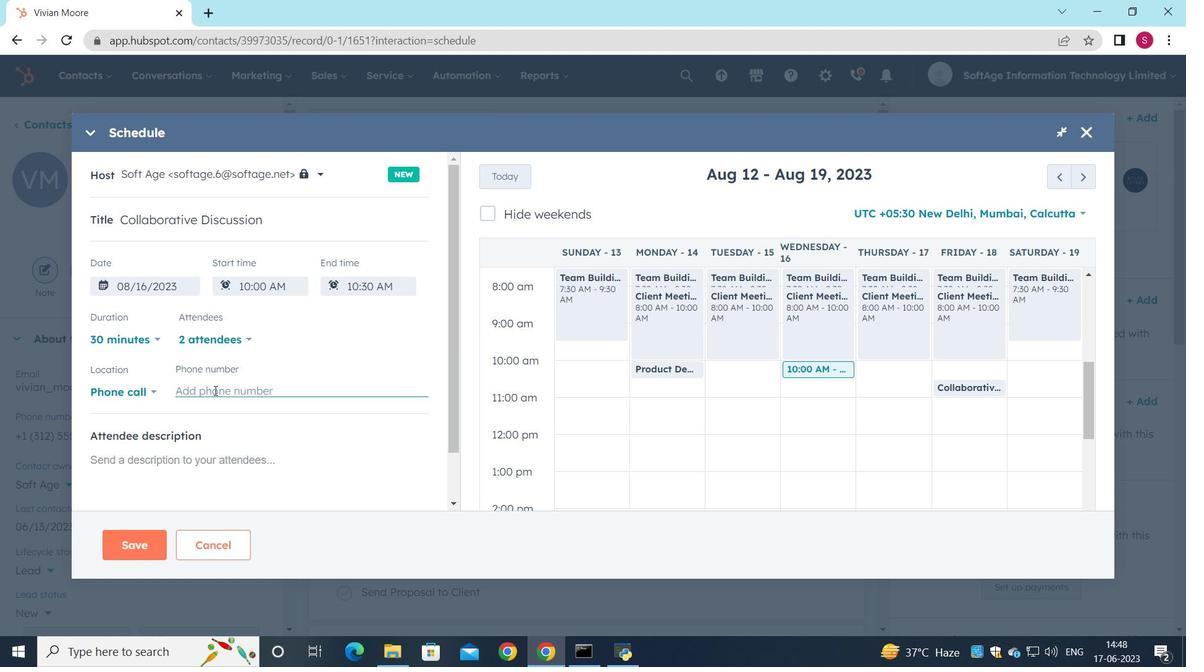 
Action: Key pressed <Key.shift_r><Key.shift_r><Key.shift_r><Key.shift_r><Key.shift_r><Key.shift_r><Key.shift_r><Key.shift_r><Key.shift_r>(718<Key.shift_r>)<Key.space>987-6752
Screenshot: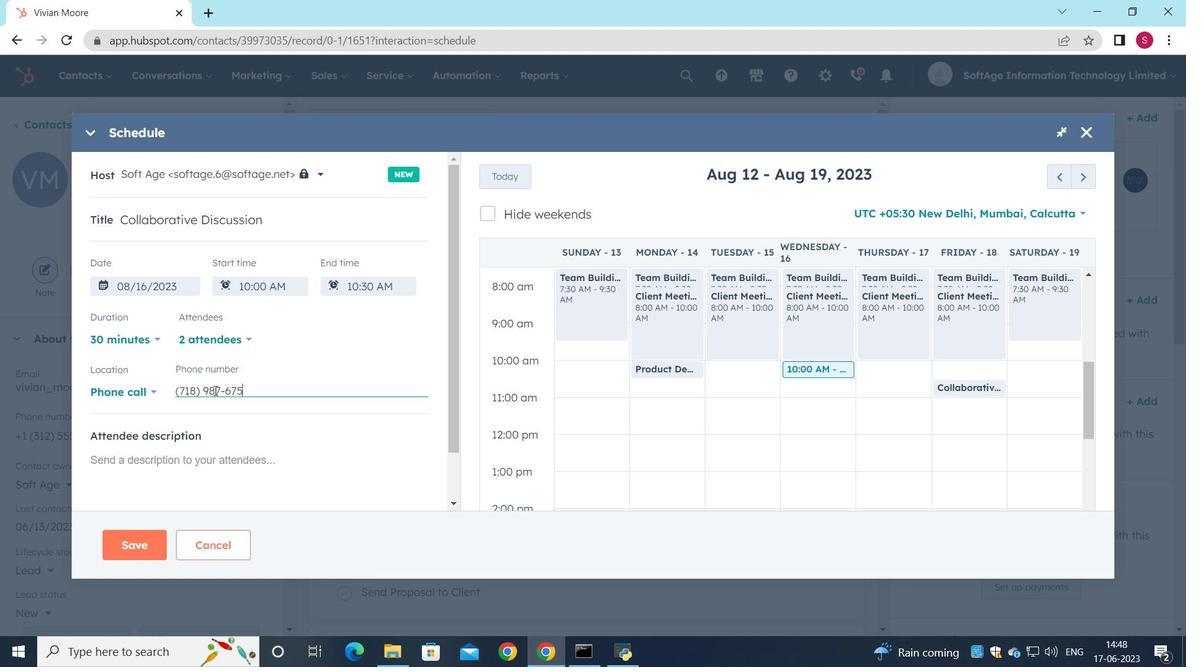 
Action: Mouse moved to (169, 463)
Screenshot: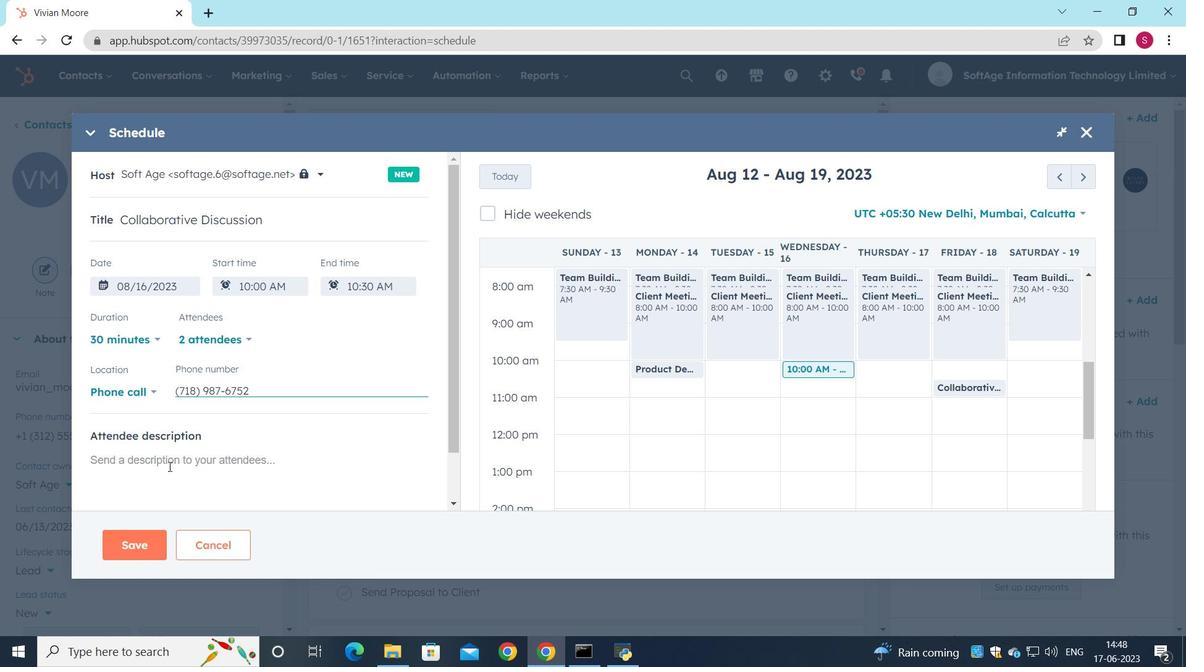 
Action: Mouse pressed left at (169, 463)
Screenshot: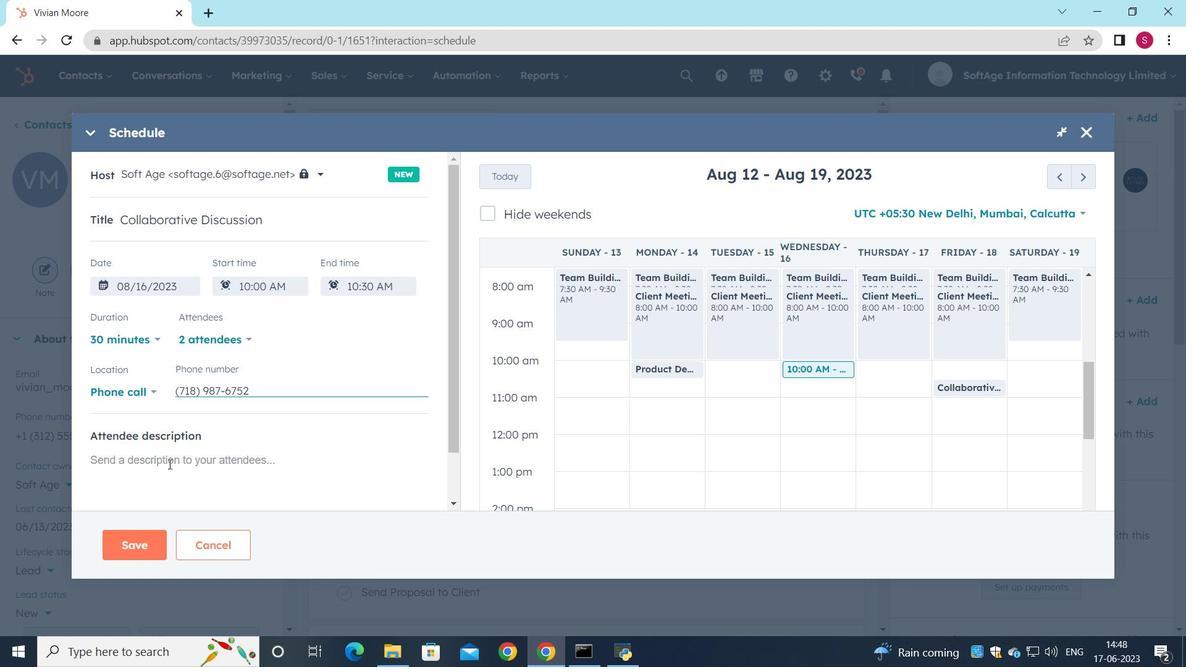 
Action: Mouse moved to (271, 474)
Screenshot: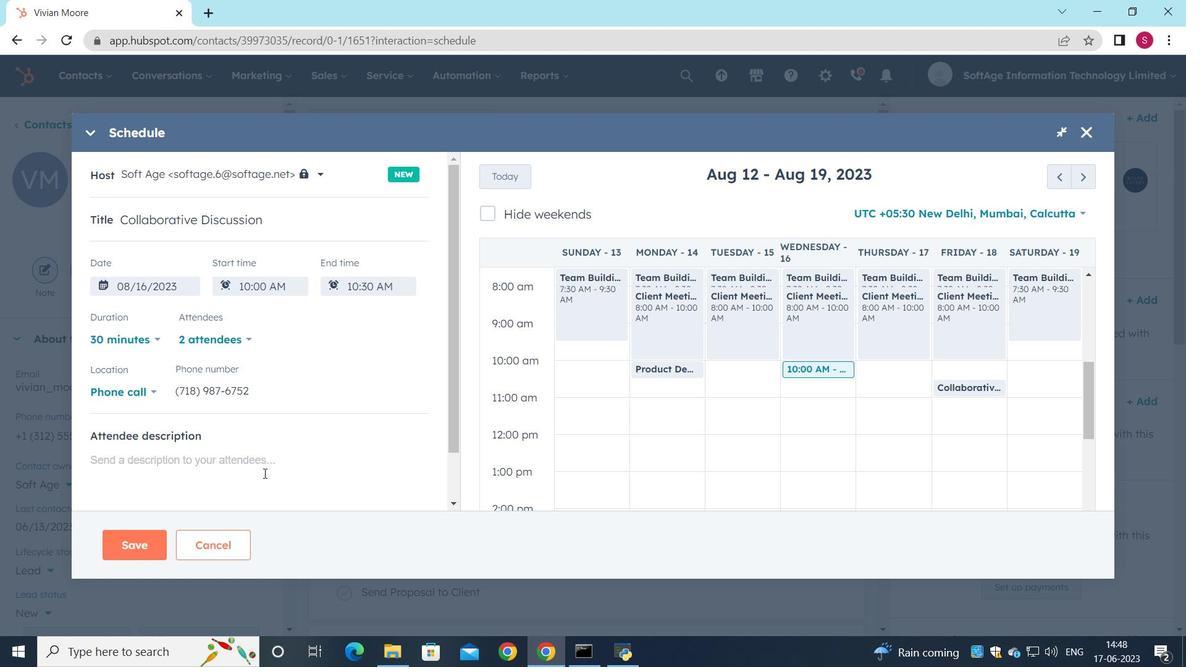 
Action: Key pressed <Key.shift>For<Key.space>further<Key.space>discussion<Key.space>on<Key.space>products,<Key.space>kindly<Key.space>join<Key.space>the<Key.space>meeting.
Screenshot: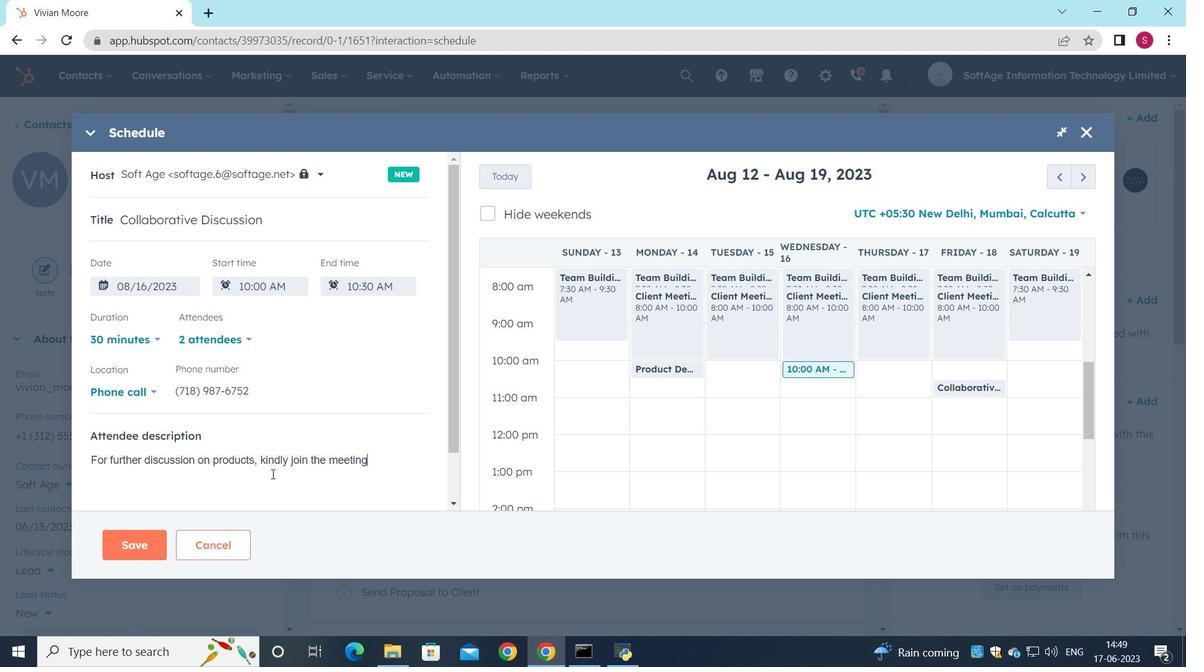 
Action: Mouse moved to (130, 551)
Screenshot: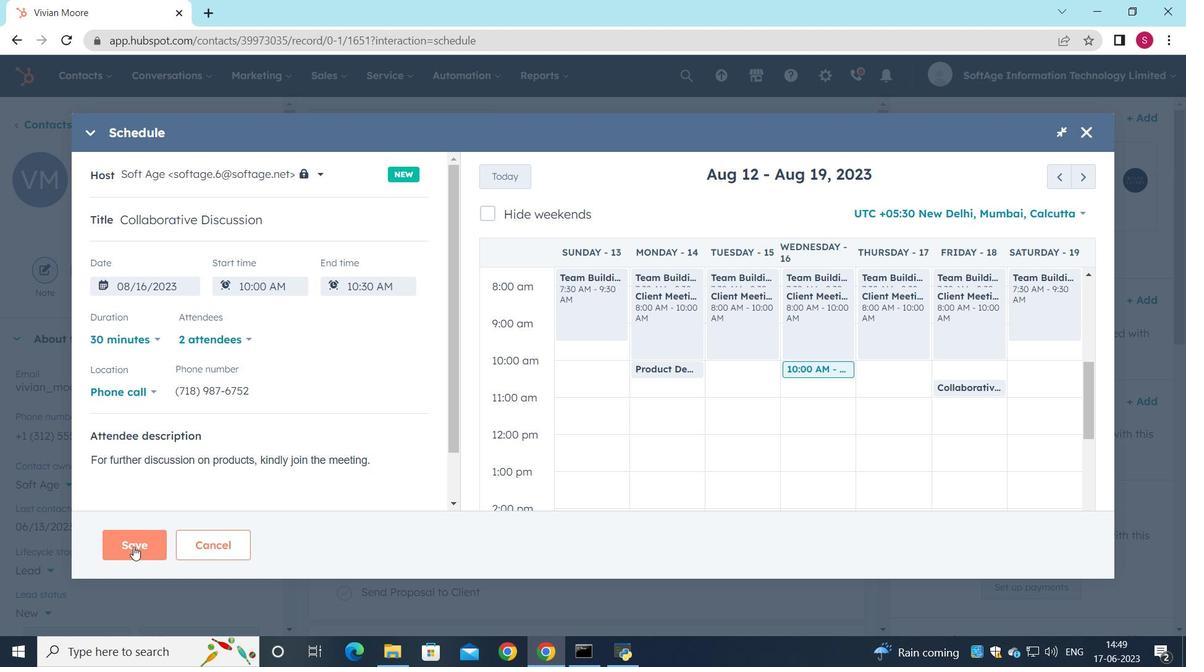 
Action: Mouse pressed left at (130, 551)
Screenshot: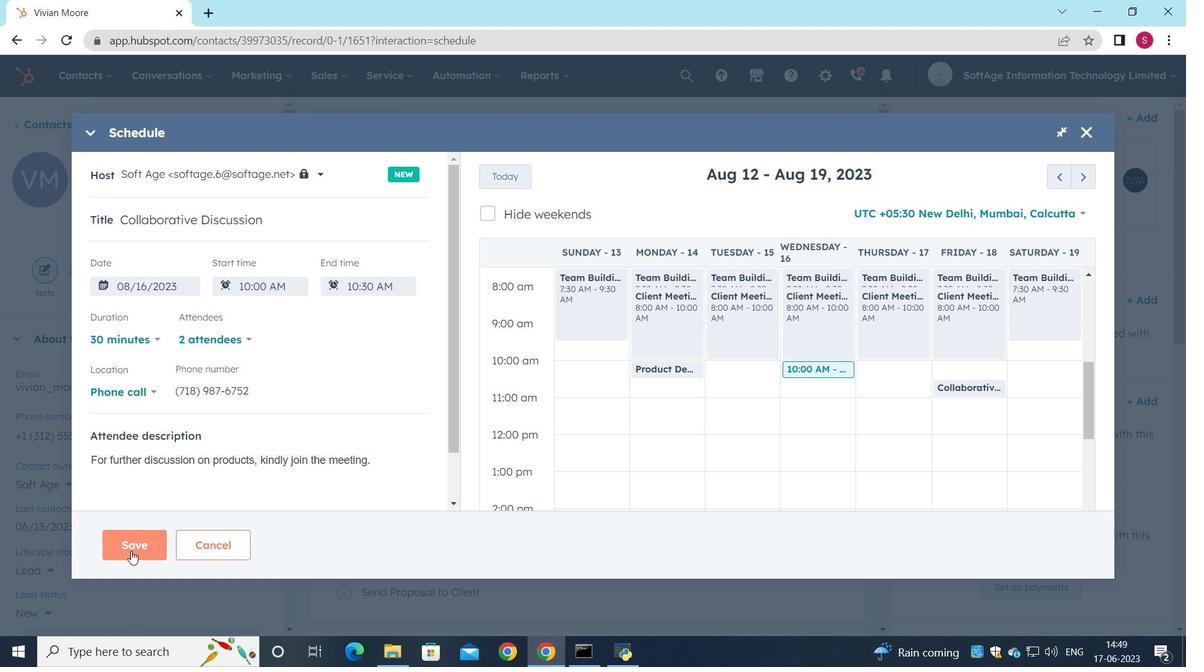 
Action: Mouse moved to (301, 485)
Screenshot: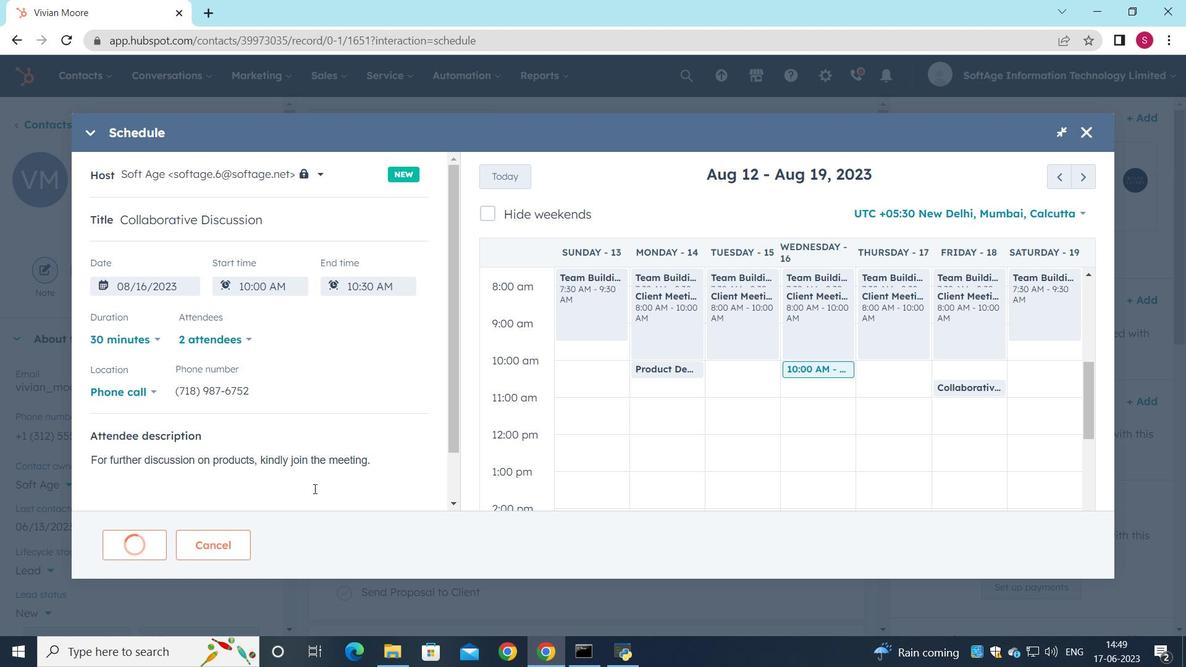 
